 Task: Create a new event for a project retrospective and improvement session on the 16th at 9:30 PM.
Action: Mouse moved to (50, 91)
Screenshot: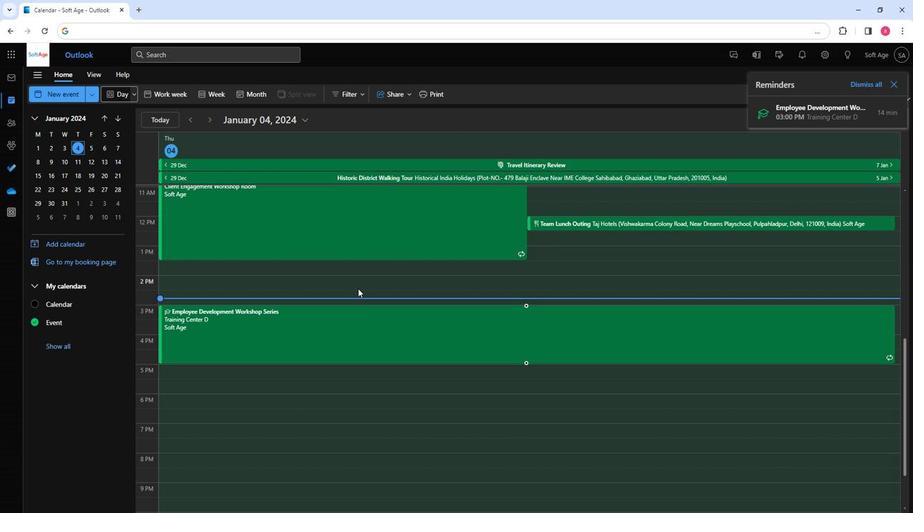 
Action: Mouse pressed left at (50, 91)
Screenshot: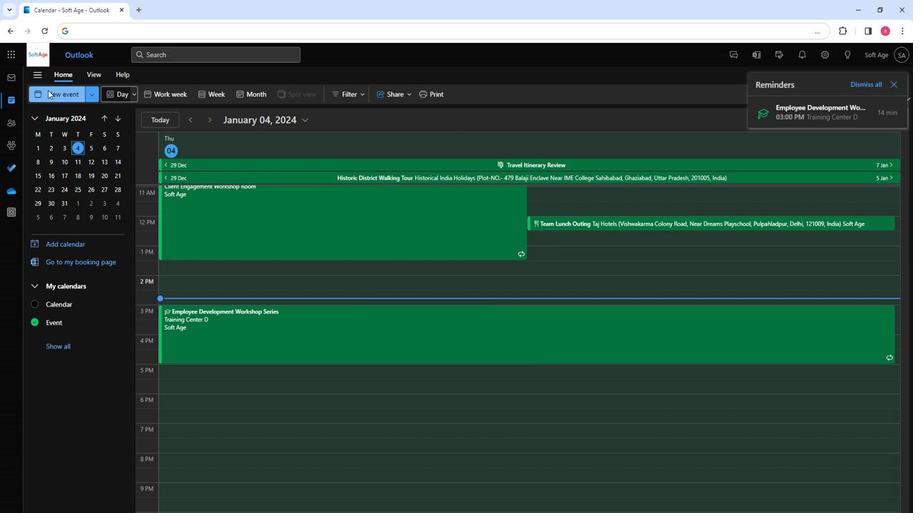 
Action: Mouse moved to (231, 161)
Screenshot: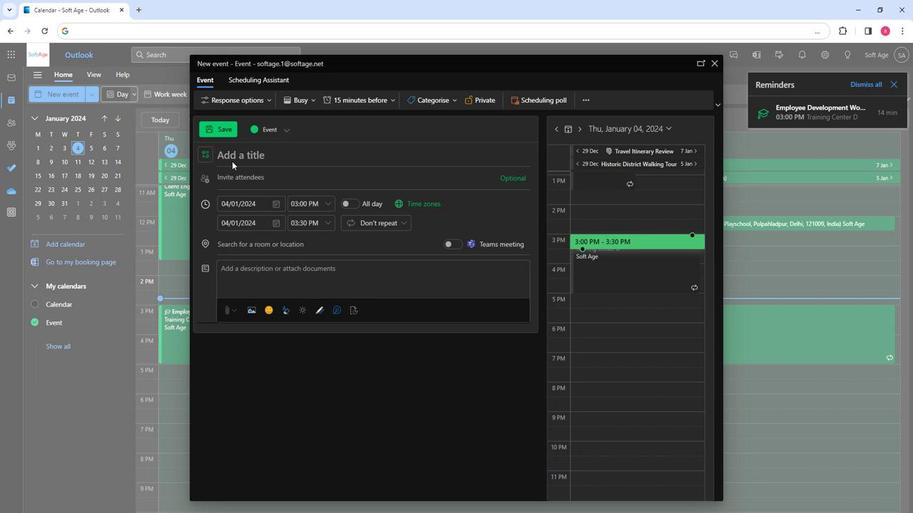 
Action: Mouse pressed left at (231, 161)
Screenshot: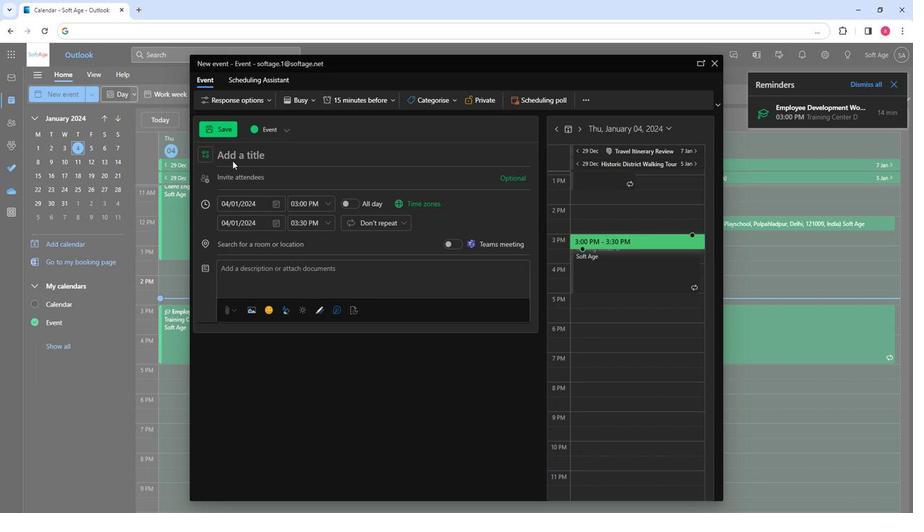 
Action: Key pressed <Key.shift>Project<Key.space><Key.shift><Key.shift>Retrospective<Key.space>and<Key.space><Key.shift>Improvement<Key.space><Key.shift><Key.shift><Key.shift><Key.shift><Key.shift><Key.shift><Key.shift><Key.shift><Key.shift>Session
Screenshot: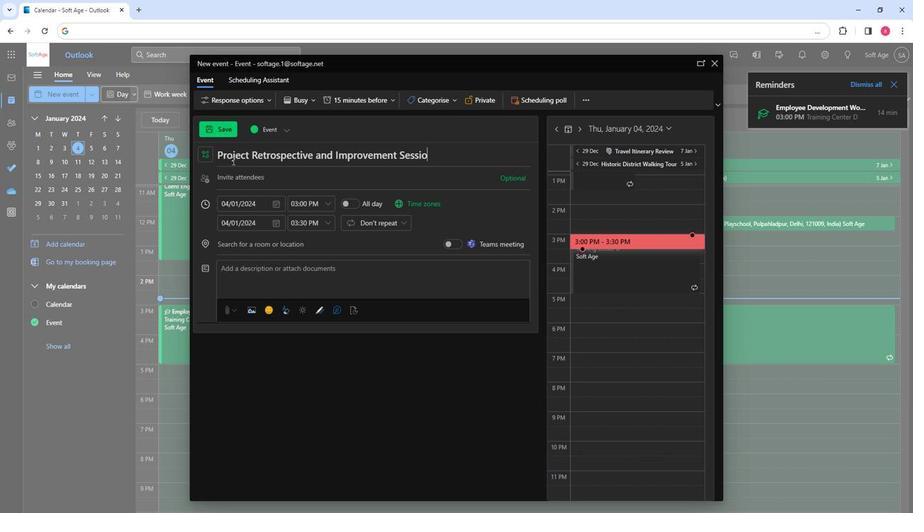 
Action: Mouse moved to (234, 171)
Screenshot: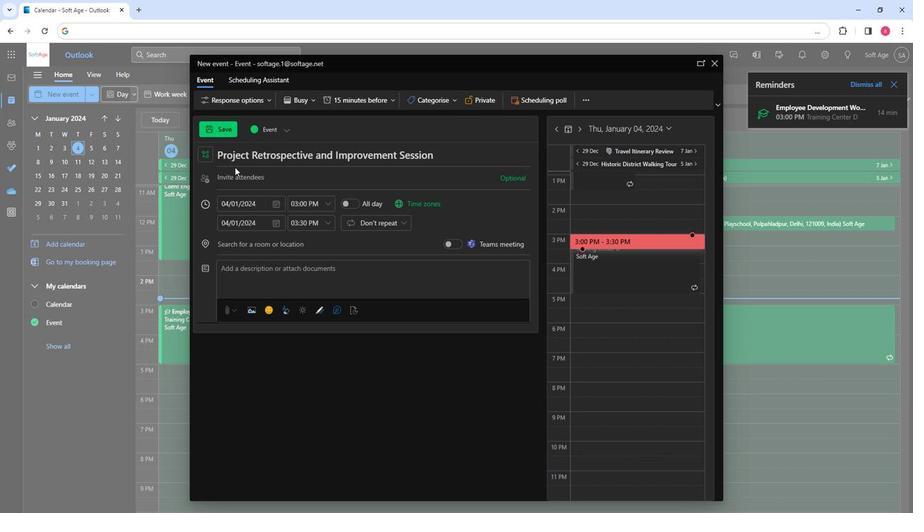 
Action: Mouse pressed left at (234, 171)
Screenshot: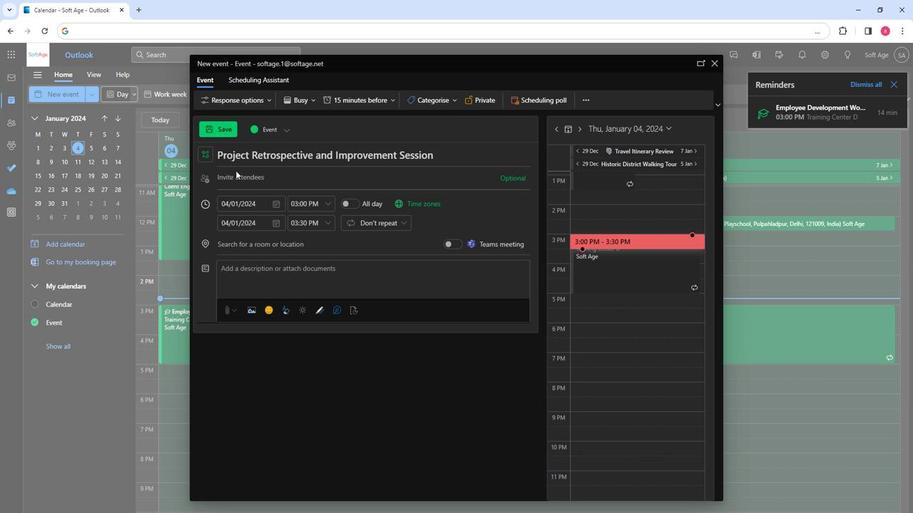 
Action: Mouse moved to (238, 185)
Screenshot: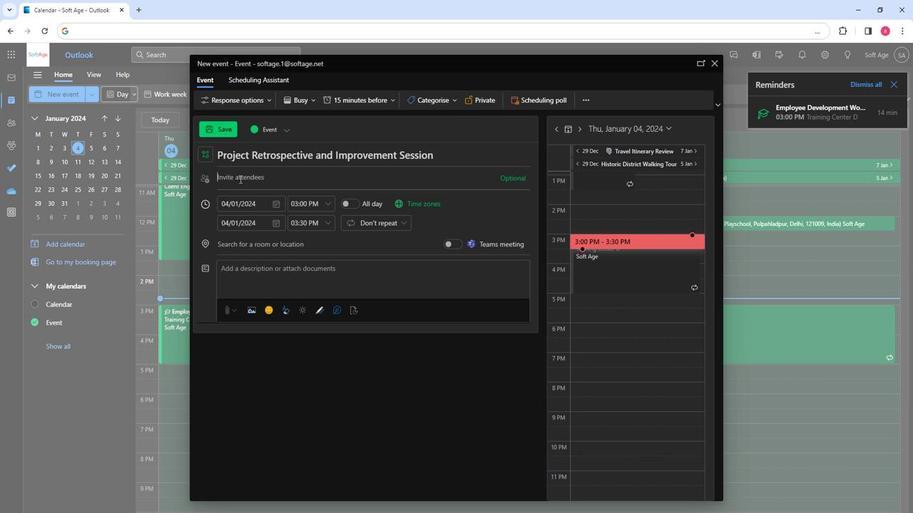 
Action: Key pressed so
Screenshot: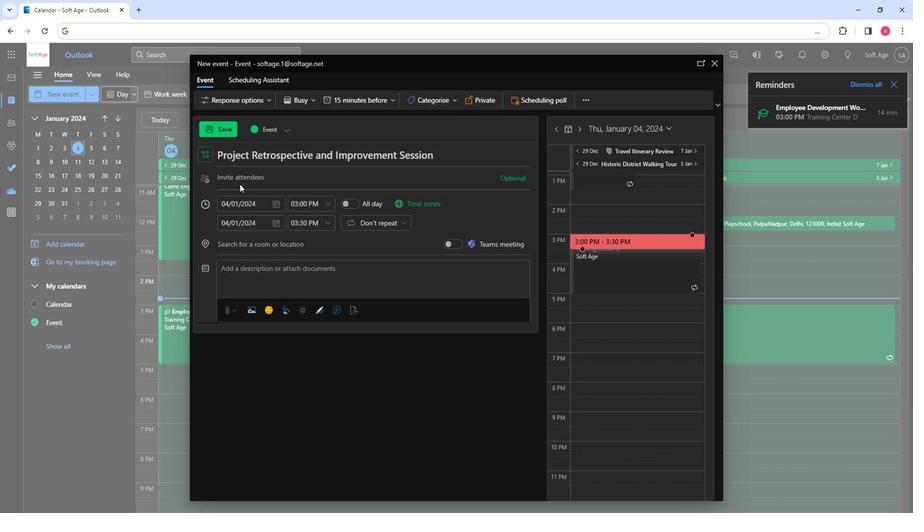 
Action: Mouse moved to (253, 225)
Screenshot: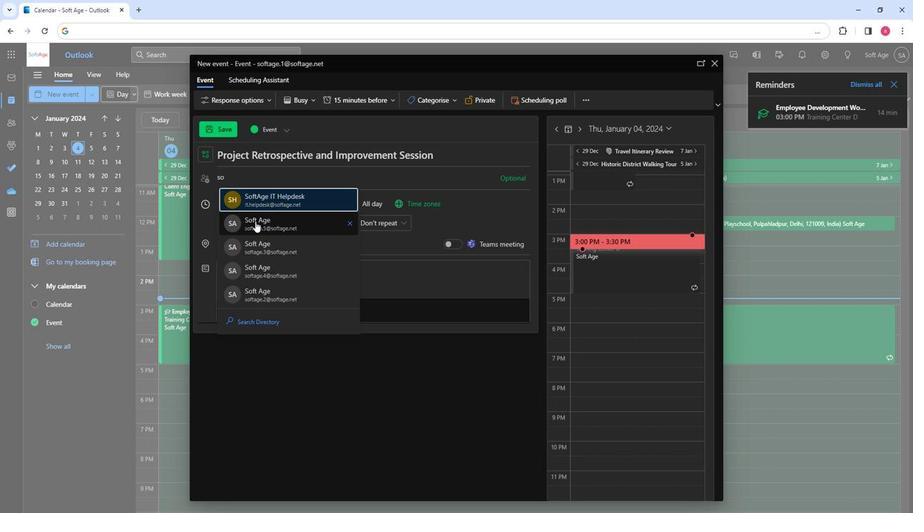 
Action: Mouse pressed left at (253, 225)
Screenshot: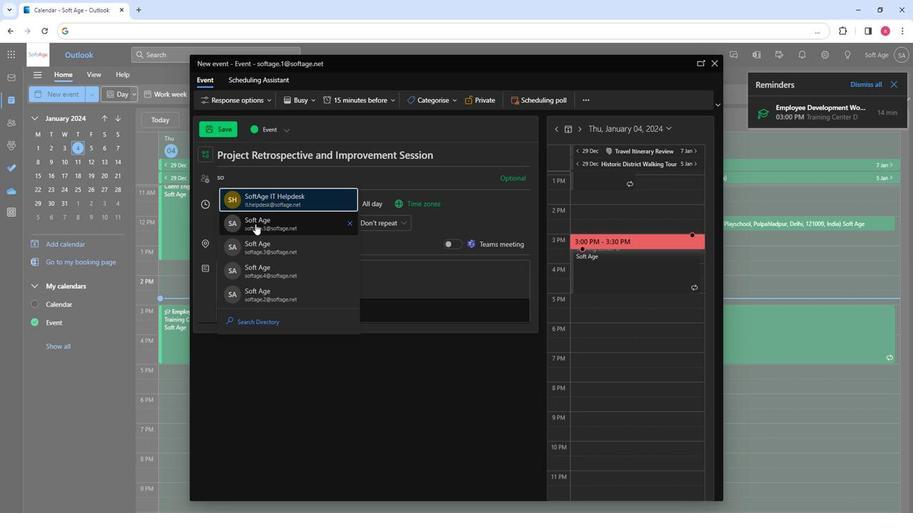 
Action: Key pressed so
Screenshot: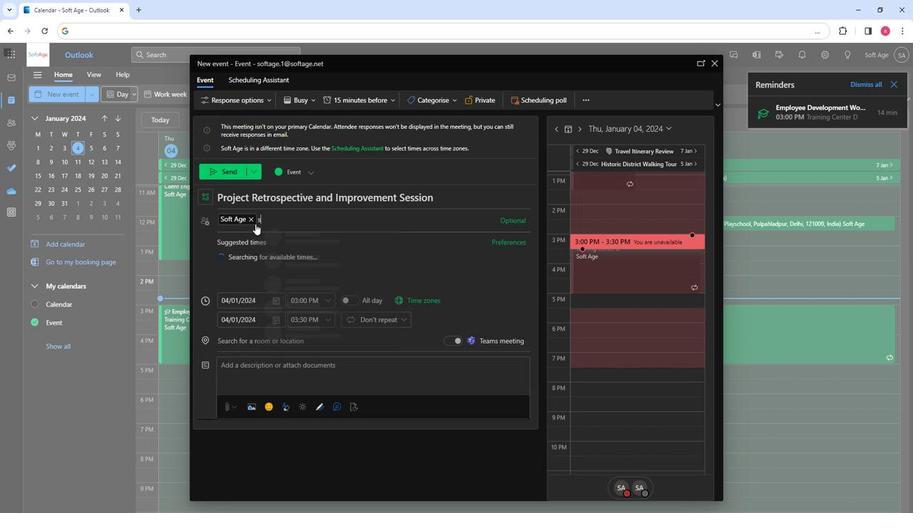 
Action: Mouse moved to (292, 285)
Screenshot: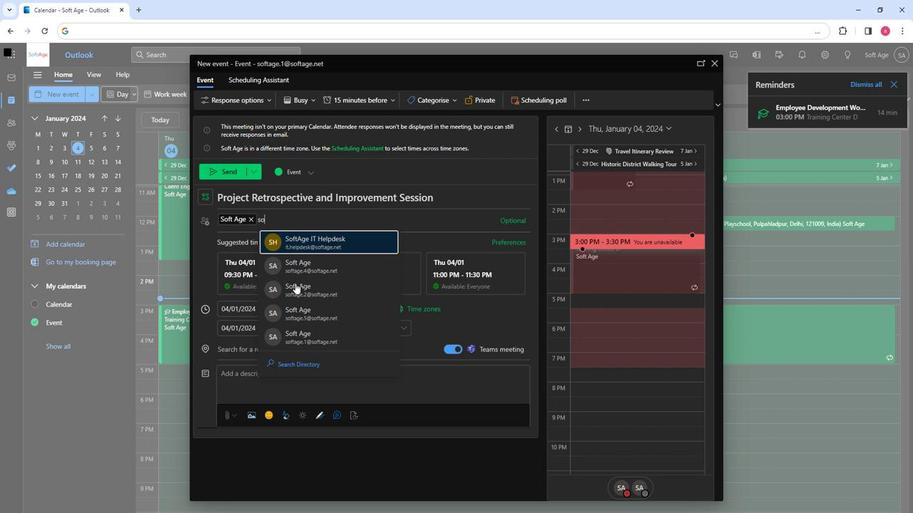 
Action: Mouse pressed left at (292, 285)
Screenshot: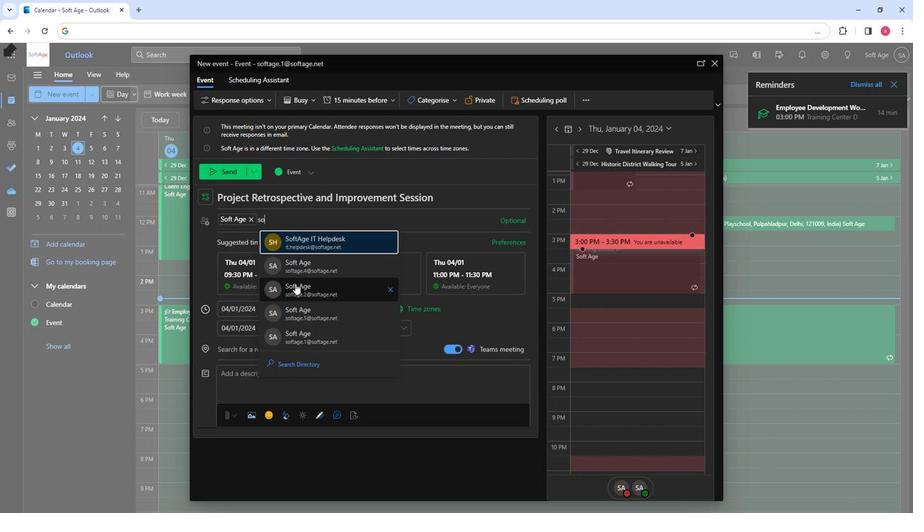 
Action: Key pressed so
Screenshot: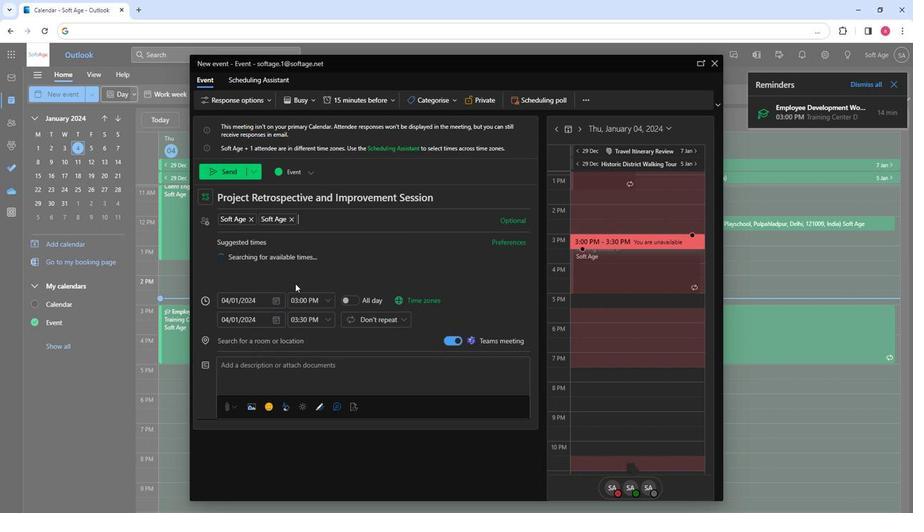 
Action: Mouse moved to (323, 318)
Screenshot: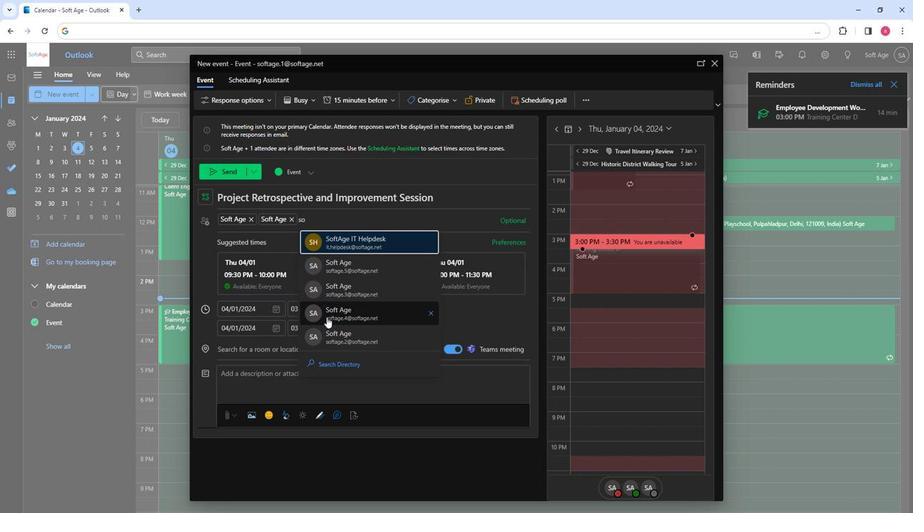 
Action: Mouse pressed left at (323, 318)
Screenshot: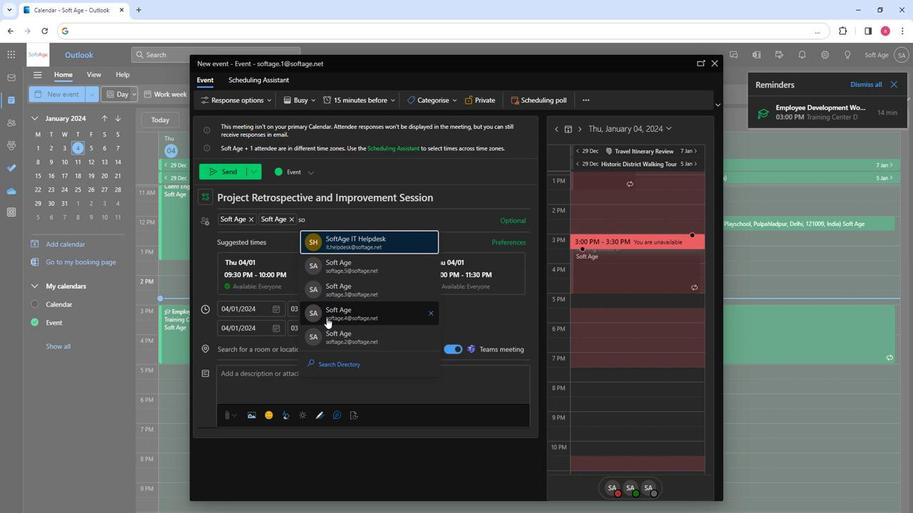 
Action: Key pressed so
Screenshot: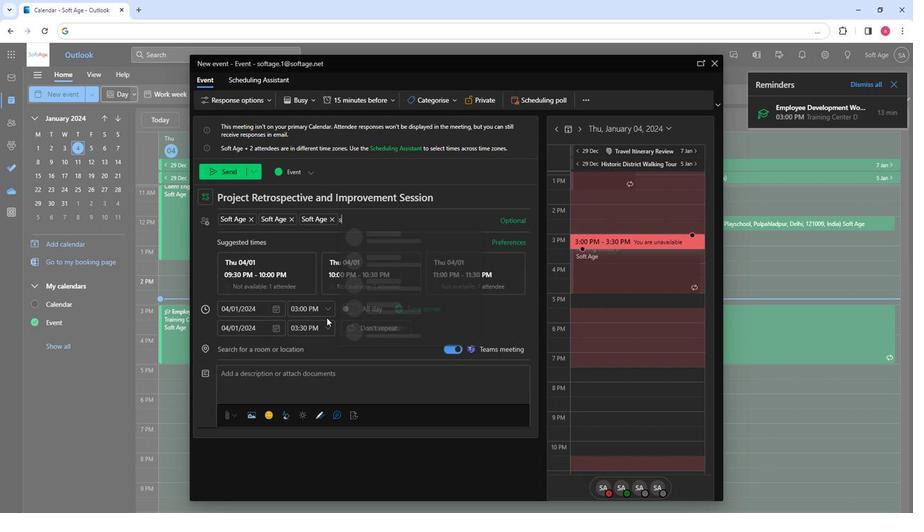 
Action: Mouse moved to (361, 332)
Screenshot: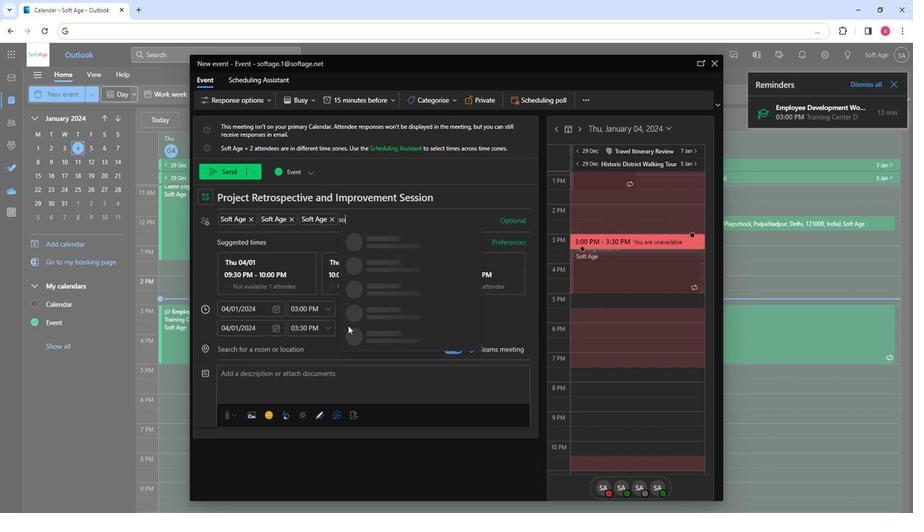 
Action: Mouse pressed left at (361, 332)
Screenshot: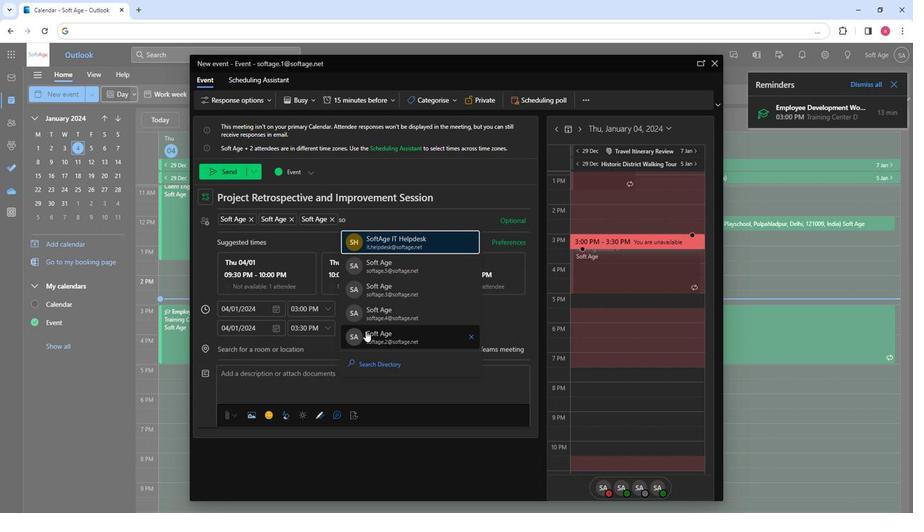
Action: Mouse moved to (273, 311)
Screenshot: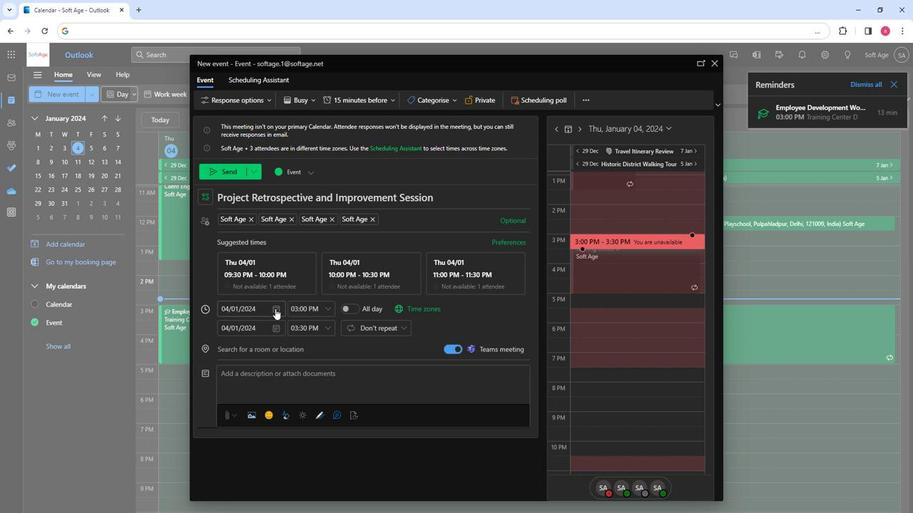 
Action: Mouse pressed left at (273, 311)
Screenshot: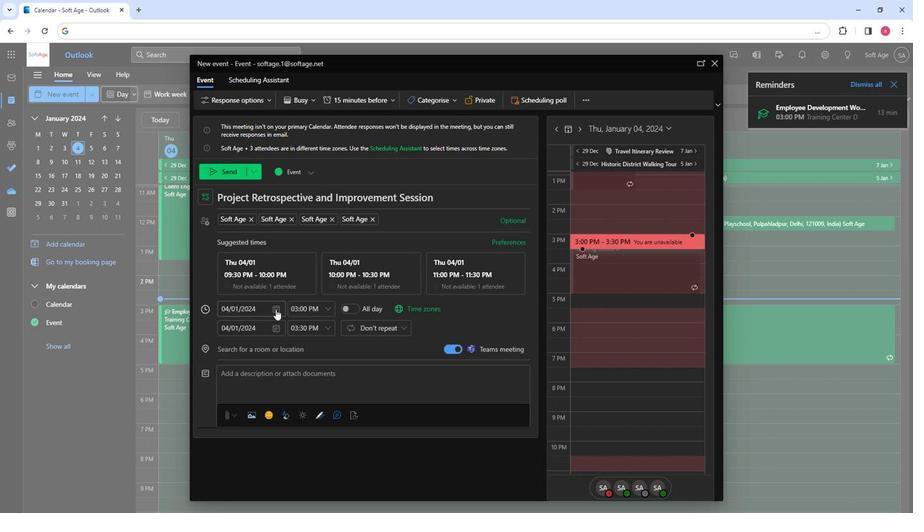 
Action: Mouse moved to (241, 389)
Screenshot: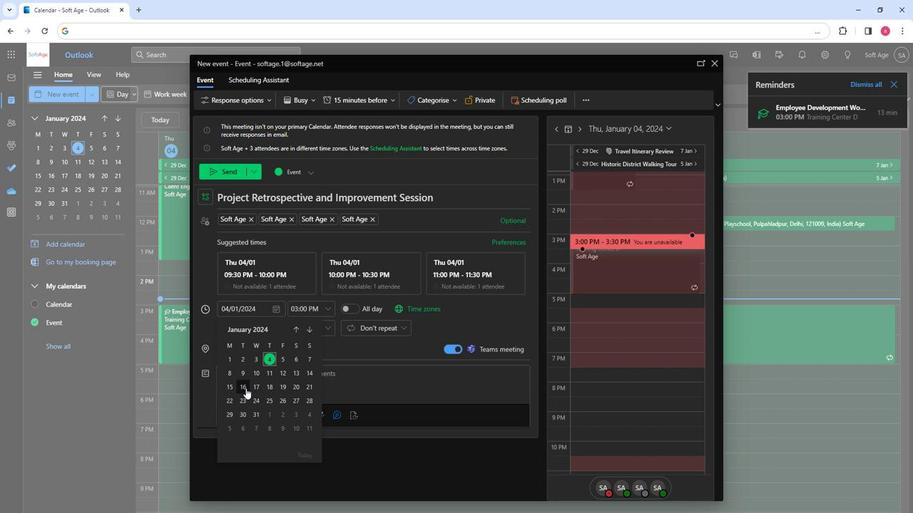 
Action: Mouse pressed left at (241, 389)
Screenshot: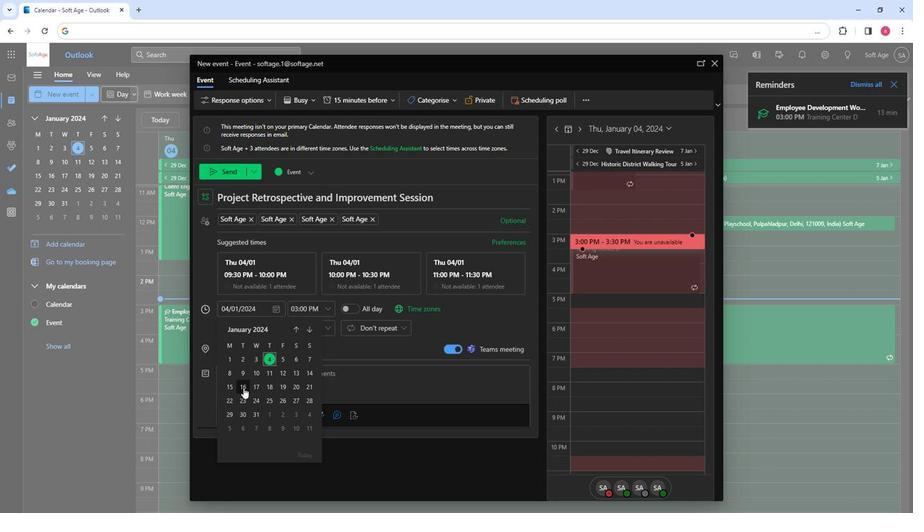 
Action: Mouse moved to (322, 311)
Screenshot: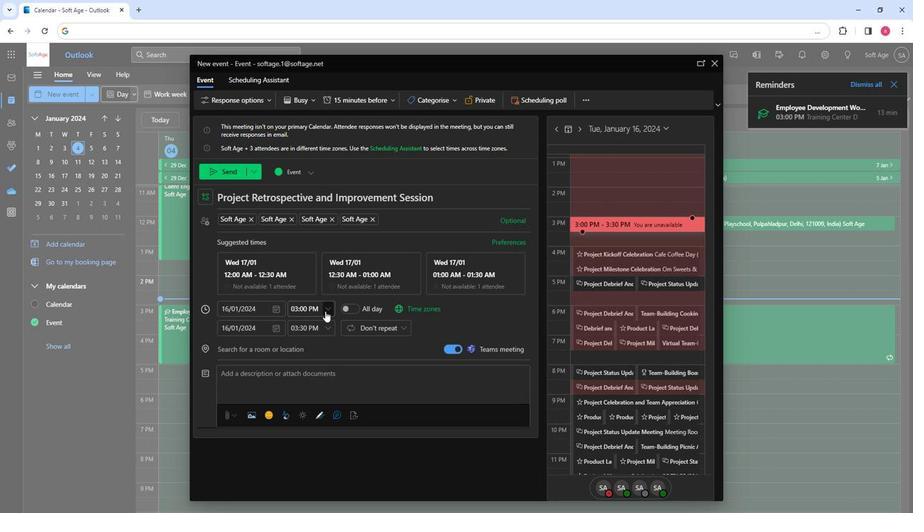 
Action: Mouse pressed left at (322, 311)
Screenshot: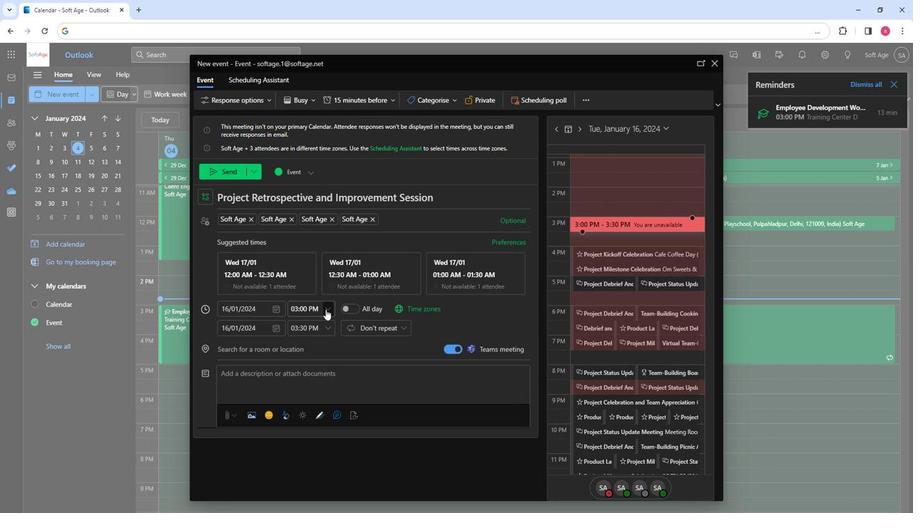 
Action: Mouse moved to (305, 346)
Screenshot: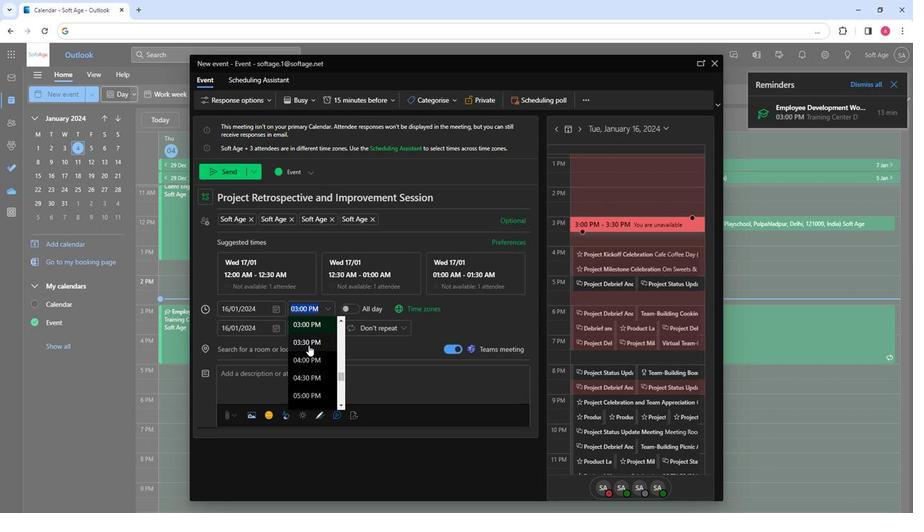 
Action: Mouse scrolled (305, 346) with delta (0, 0)
Screenshot: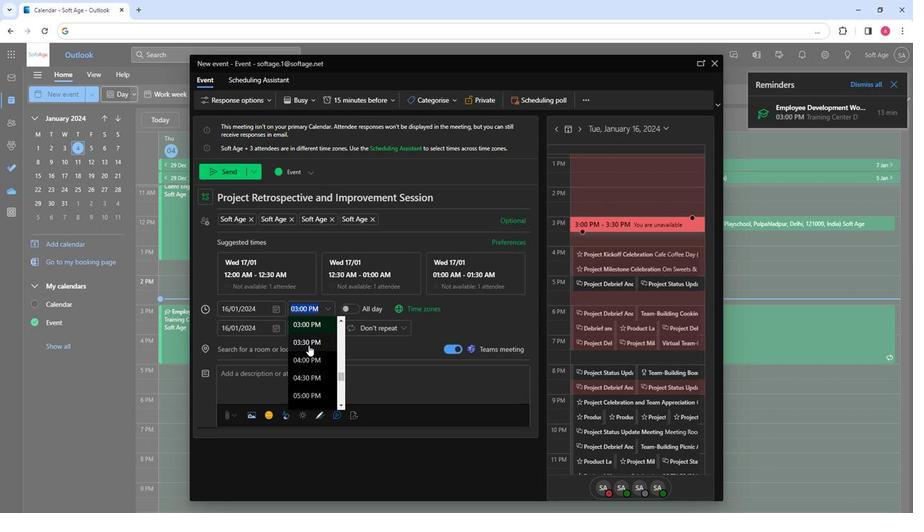 
Action: Mouse moved to (306, 353)
Screenshot: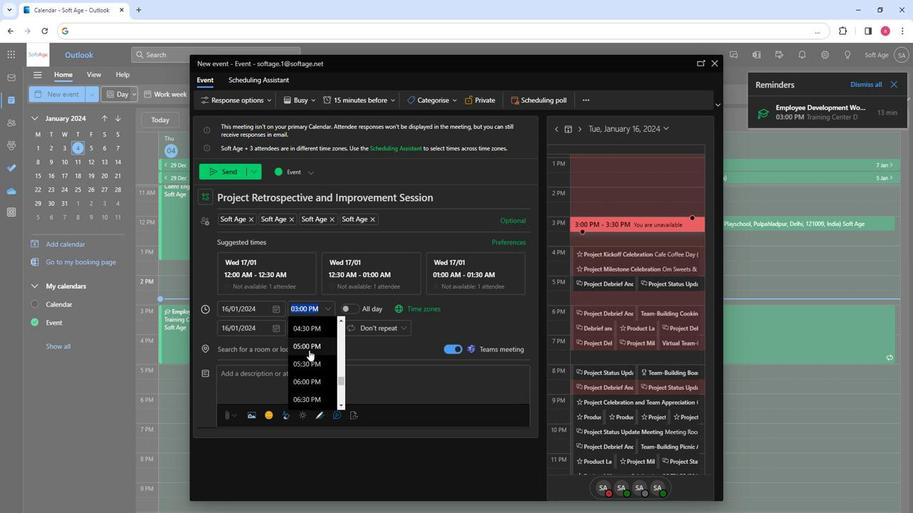
Action: Mouse scrolled (306, 352) with delta (0, 0)
Screenshot: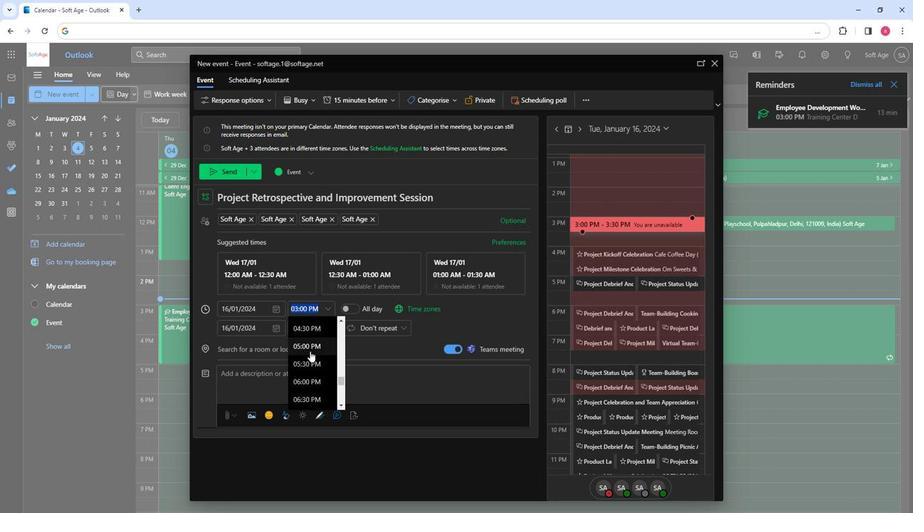 
Action: Mouse scrolled (306, 352) with delta (0, 0)
Screenshot: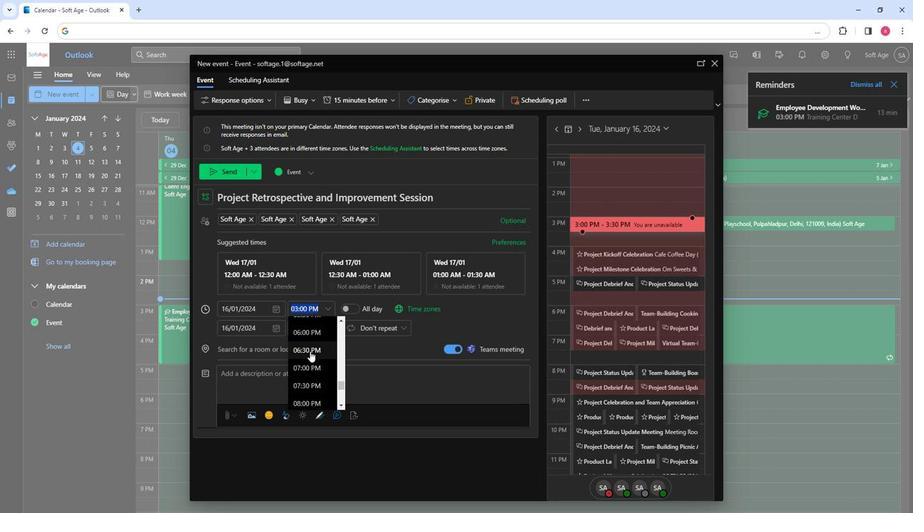 
Action: Mouse moved to (313, 354)
Screenshot: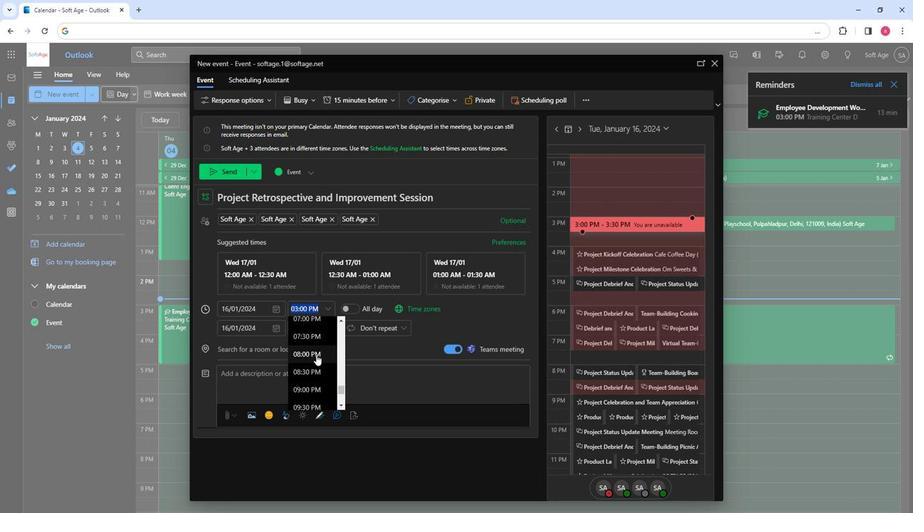 
Action: Mouse scrolled (313, 353) with delta (0, 0)
Screenshot: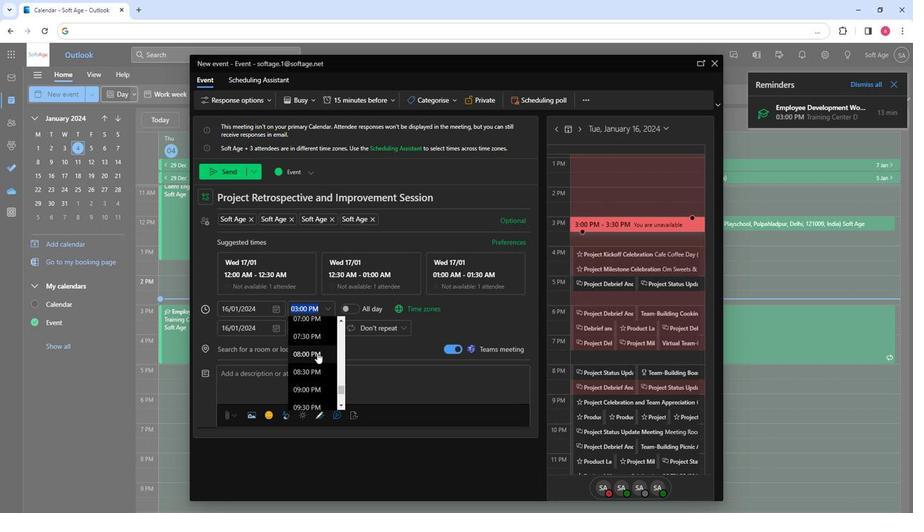 
Action: Mouse moved to (304, 358)
Screenshot: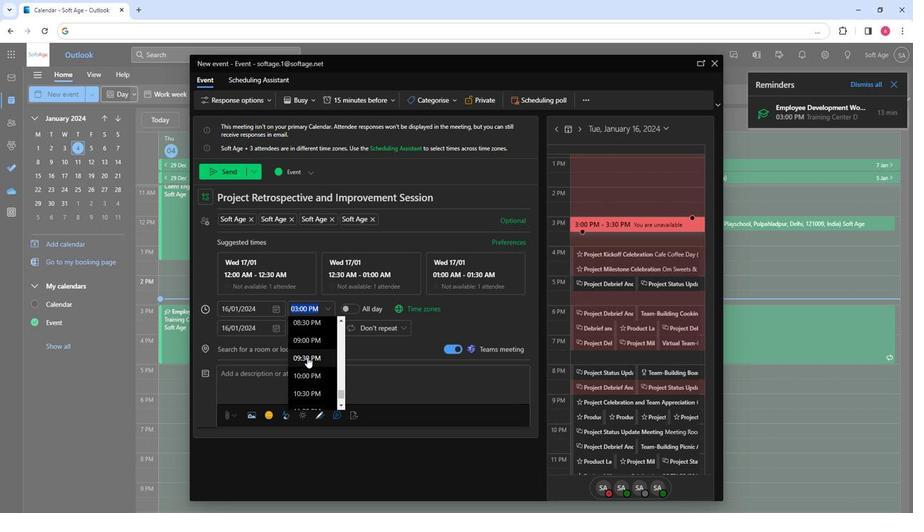 
Action: Mouse pressed left at (304, 358)
Screenshot: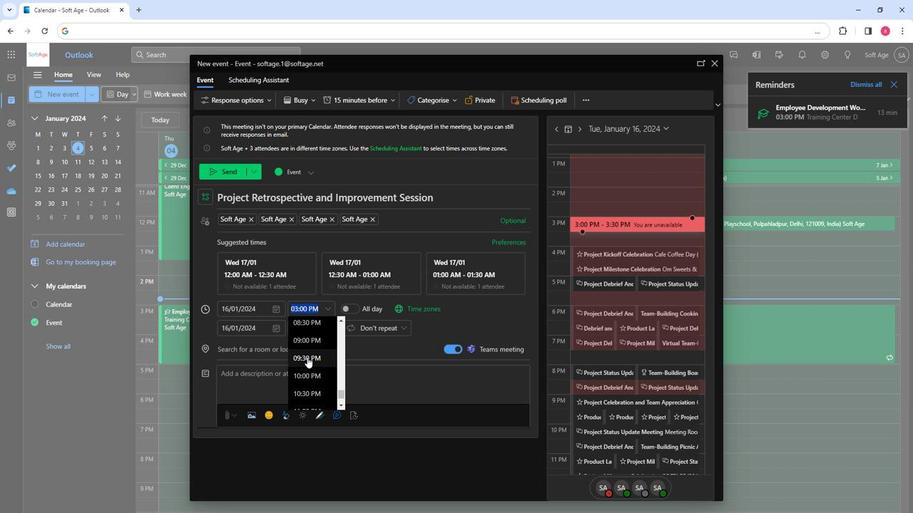 
Action: Mouse moved to (274, 353)
Screenshot: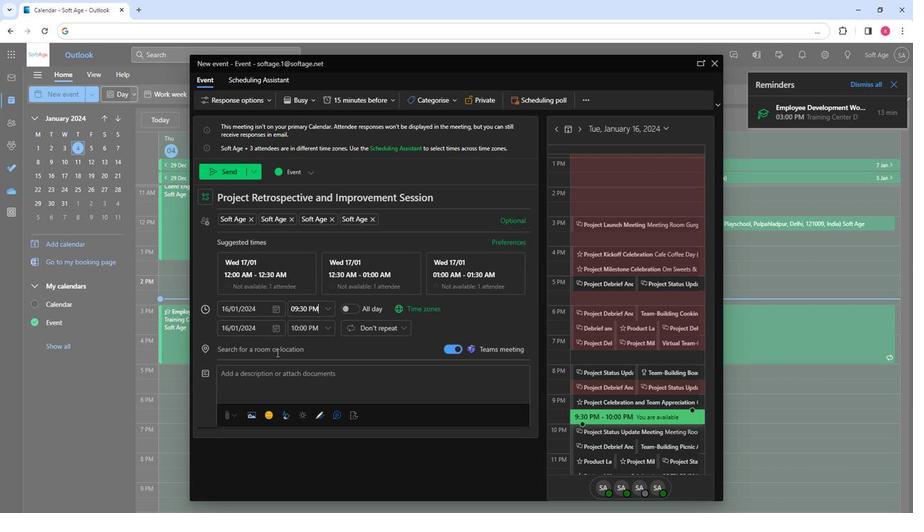 
Action: Mouse pressed left at (274, 353)
Screenshot: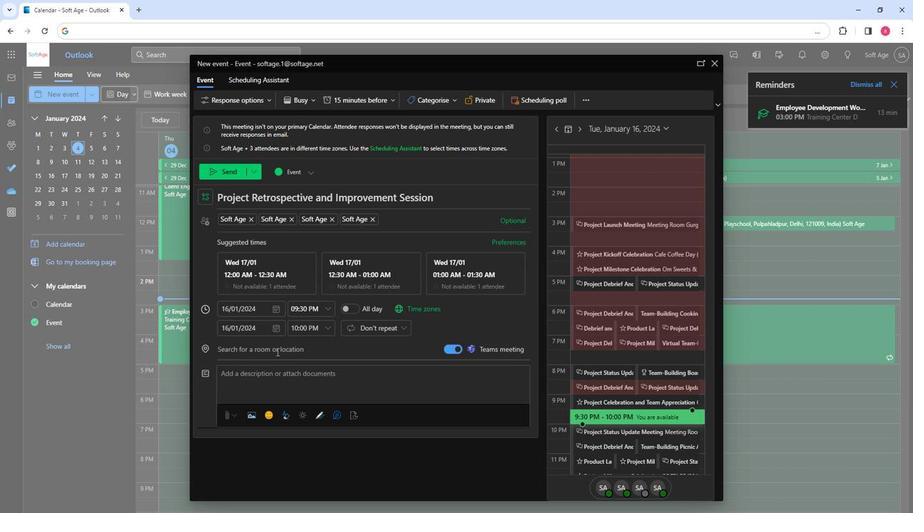
Action: Mouse moved to (276, 226)
Screenshot: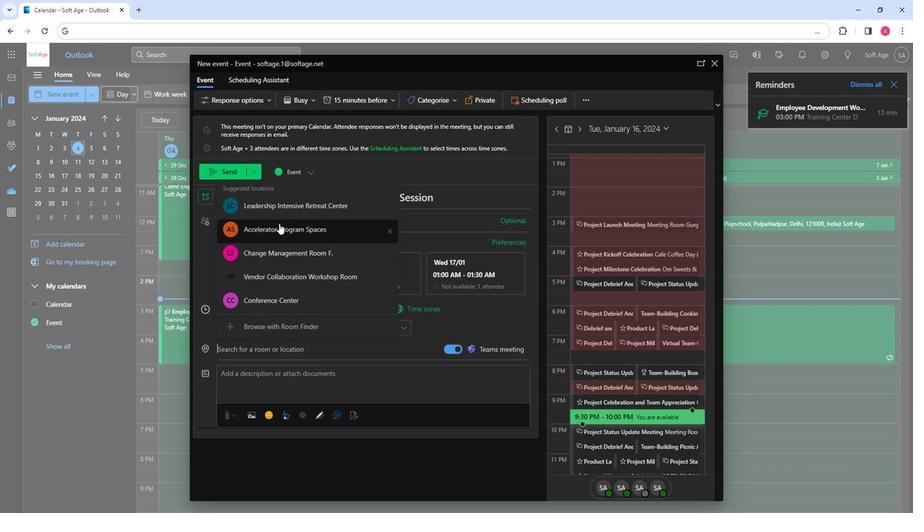 
Action: Mouse pressed left at (276, 226)
Screenshot: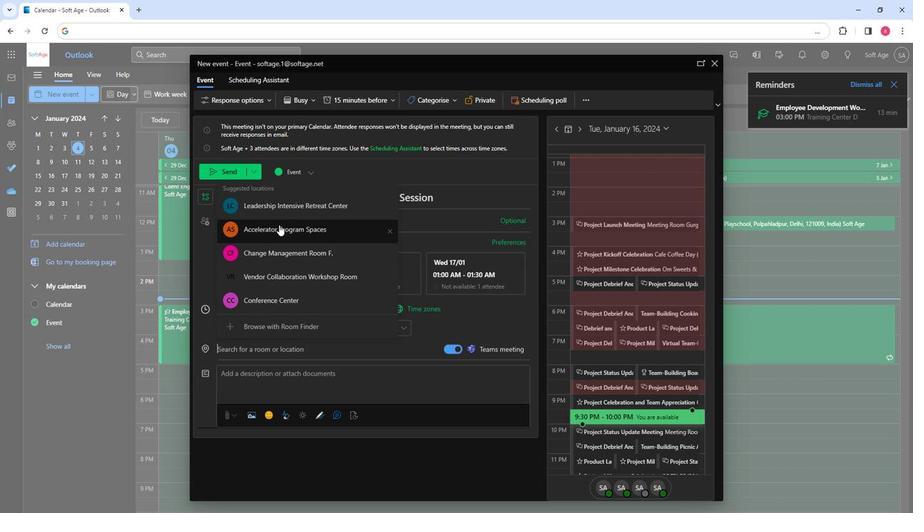 
Action: Mouse moved to (241, 368)
Screenshot: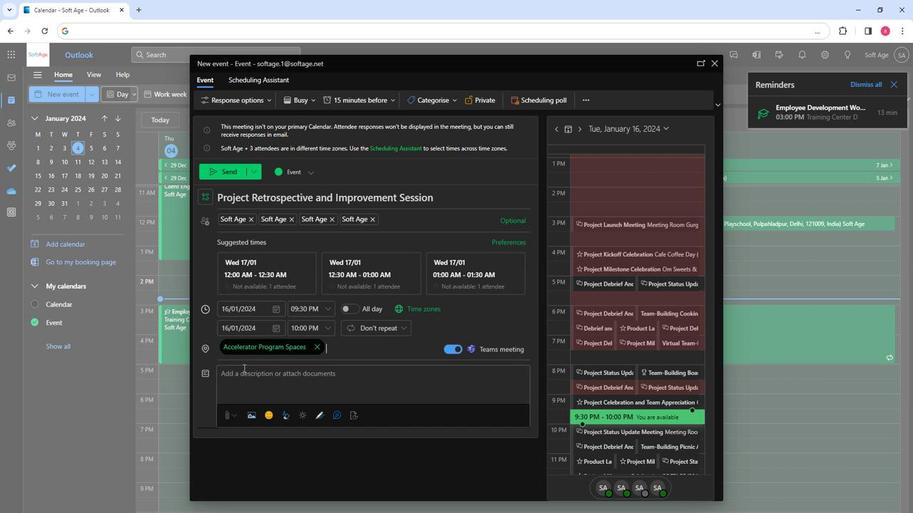 
Action: Mouse pressed left at (241, 368)
Screenshot: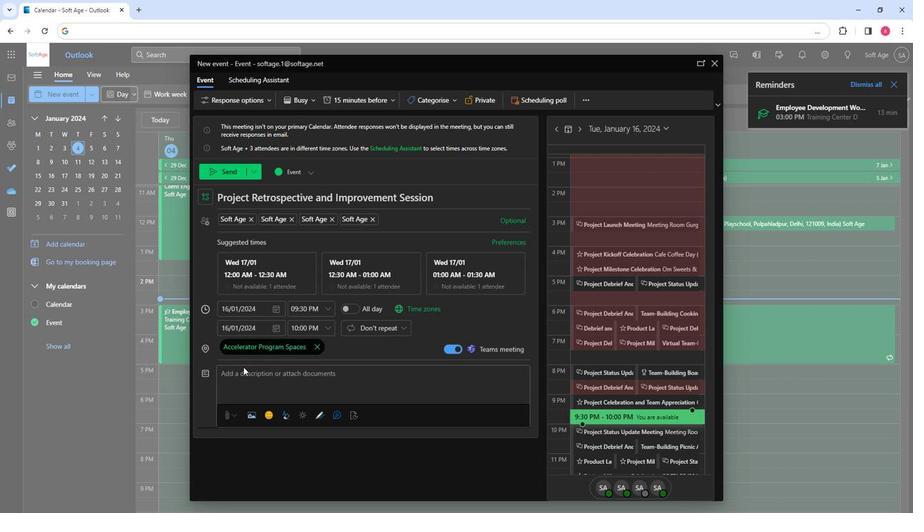 
Action: Mouse moved to (242, 374)
Screenshot: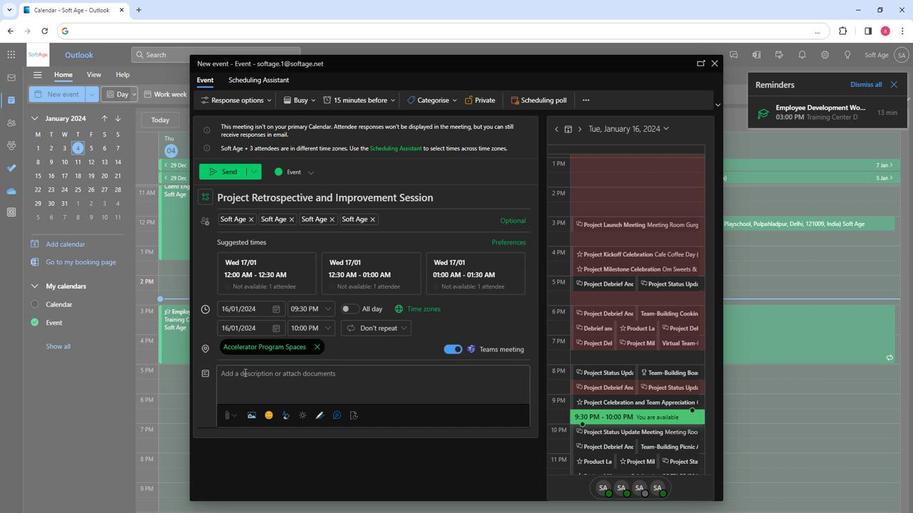 
Action: Mouse pressed left at (242, 374)
Screenshot: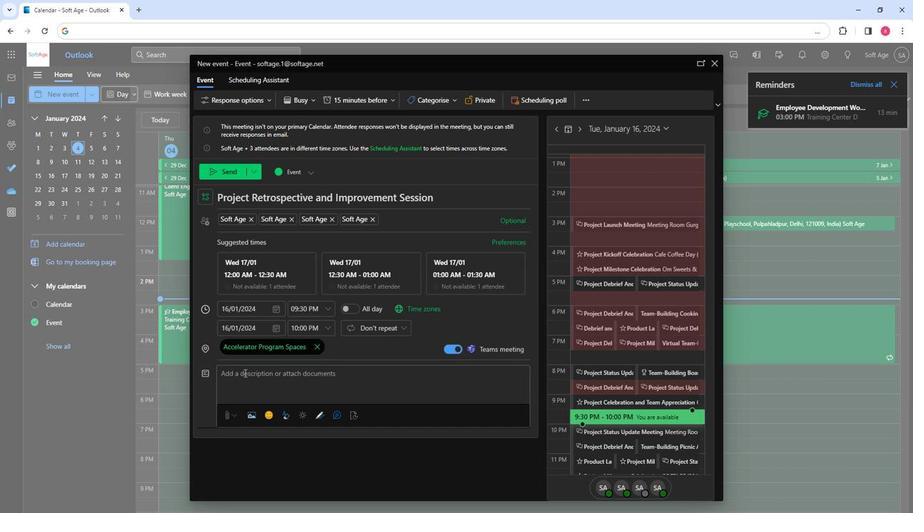 
Action: Key pressed <Key.shift>Facilitate<Key.space>a<Key.space>constructive<Key.space>retrospective<Key.space>and<Key.space>improvement<Key.space>session.<Key.space><Key.shift>Reflect<Key.space>on<Key.space>achievements<Key.space>and<Key.space>challenges,<Key.space>gather<Key.space>insights,<Key.space>and<Key.space>collaboratively<Key.space>strategize<Key.space>improvements<Key.space>for<Key.space>future<Key.space>projects,<Key.space>fostering<Key.space>continuous<Key.space>learning<Key.space>and<Key.space>growth.
Screenshot: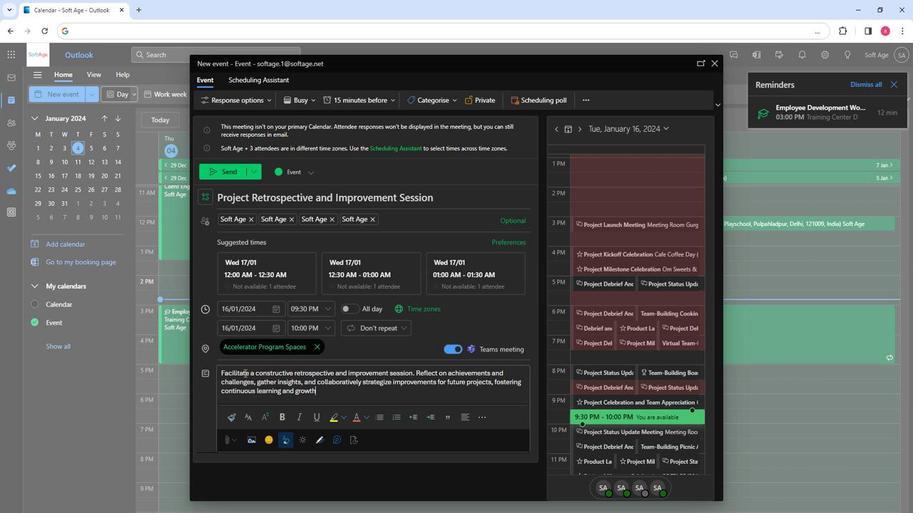 
Action: Mouse moved to (261, 378)
Screenshot: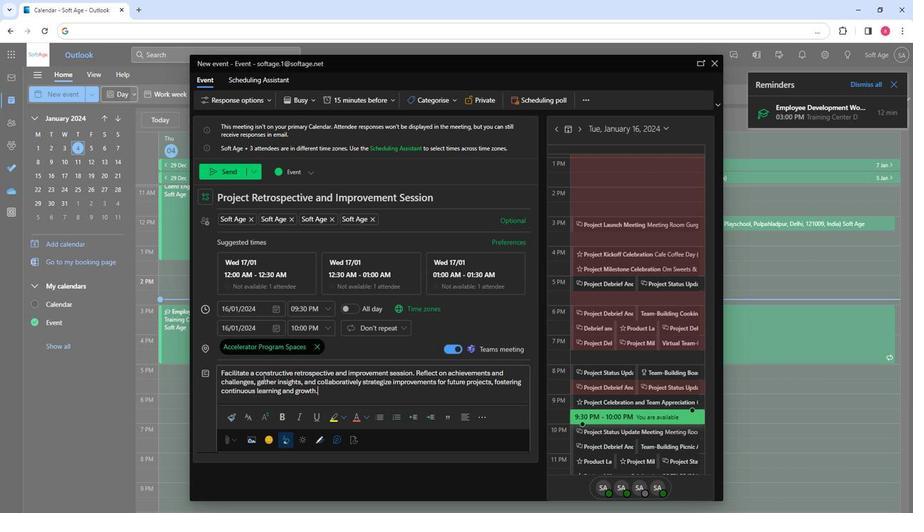 
Action: Mouse pressed left at (261, 378)
Screenshot: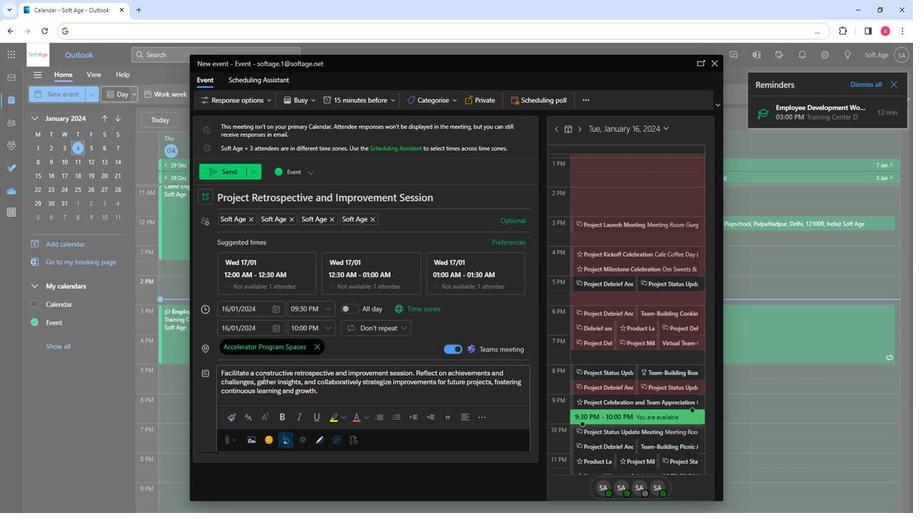 
Action: Mouse pressed left at (261, 378)
Screenshot: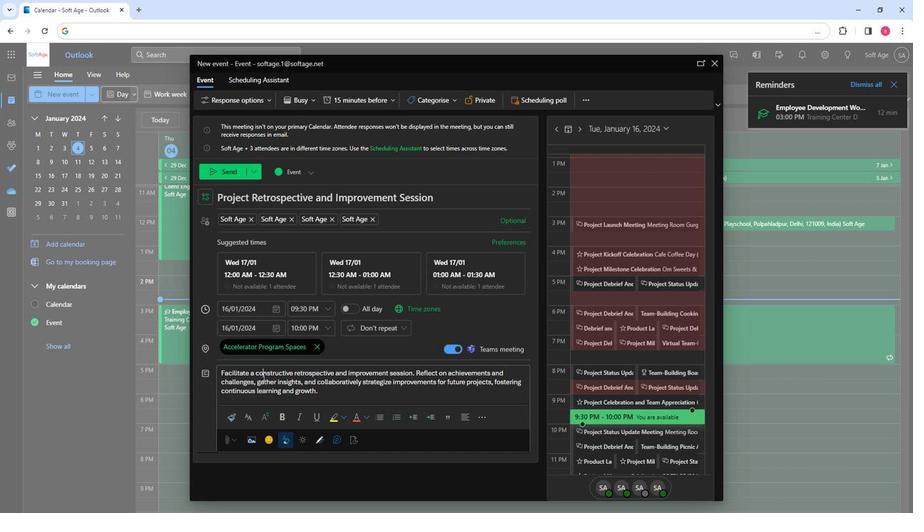 
Action: Mouse pressed left at (261, 378)
Screenshot: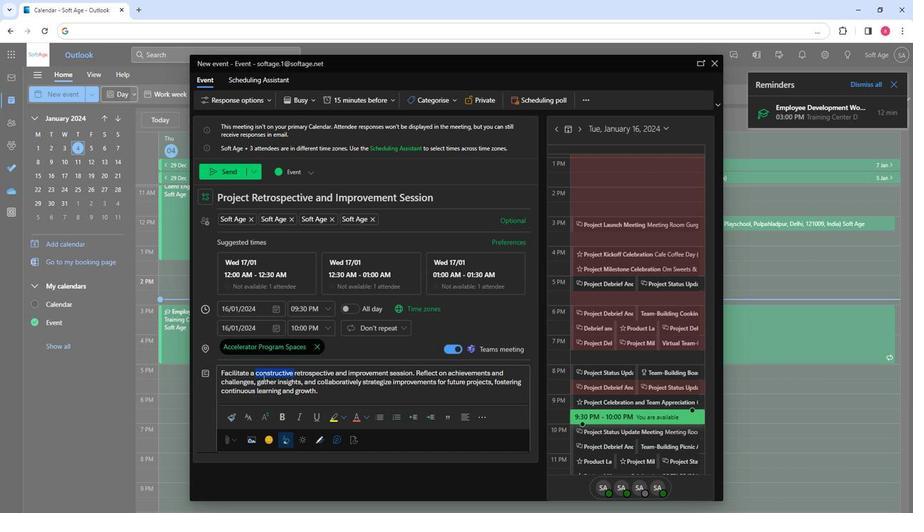 
Action: Mouse moved to (249, 413)
Screenshot: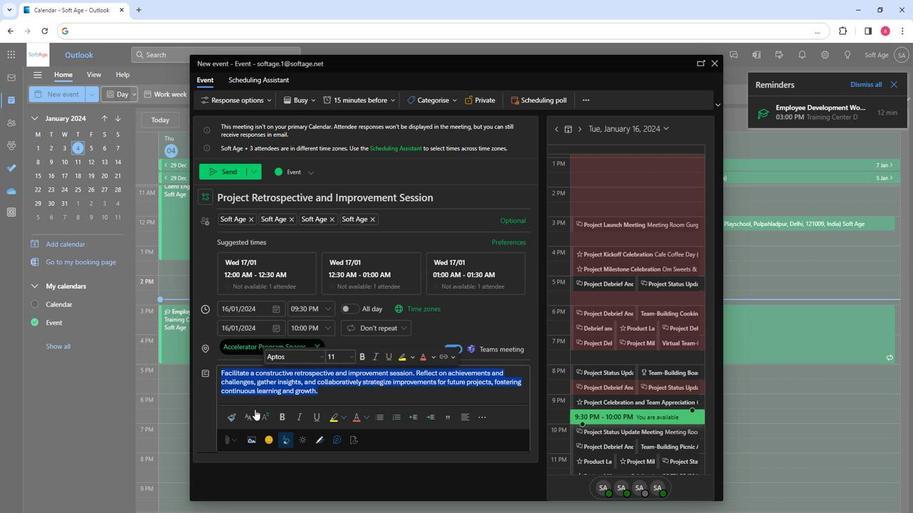 
Action: Mouse pressed left at (249, 413)
Screenshot: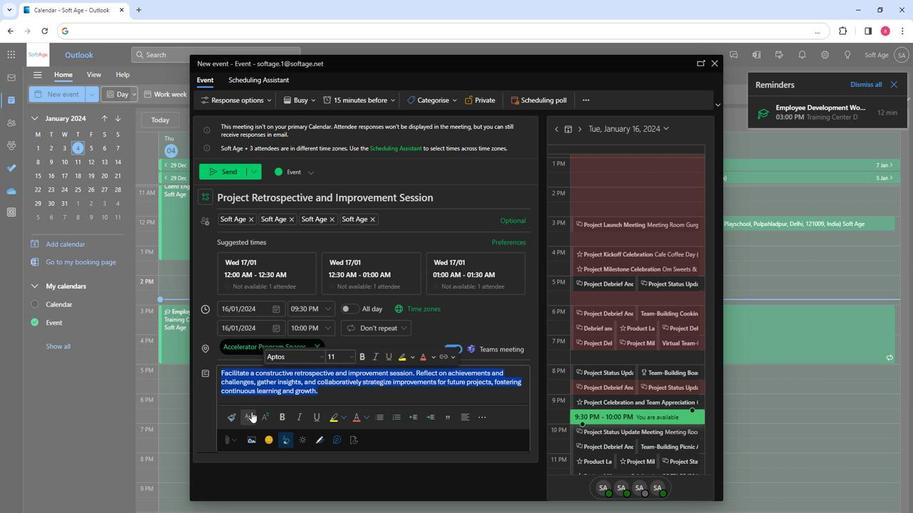 
Action: Mouse moved to (291, 299)
Screenshot: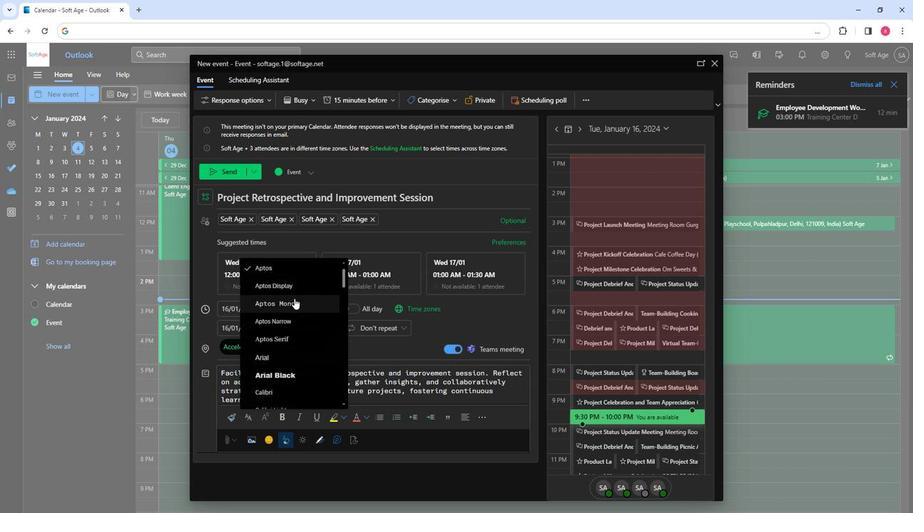
Action: Mouse scrolled (291, 298) with delta (0, 0)
Screenshot: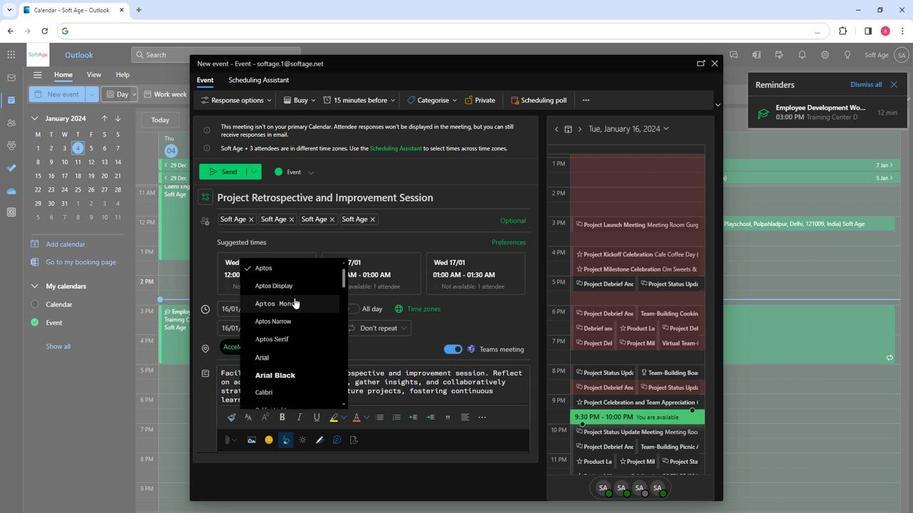 
Action: Mouse scrolled (291, 298) with delta (0, 0)
Screenshot: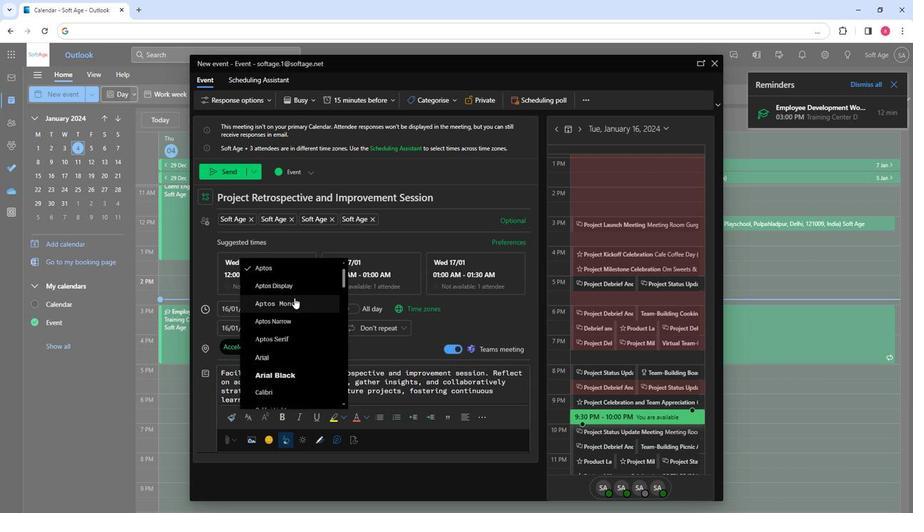 
Action: Mouse scrolled (291, 298) with delta (0, 0)
Screenshot: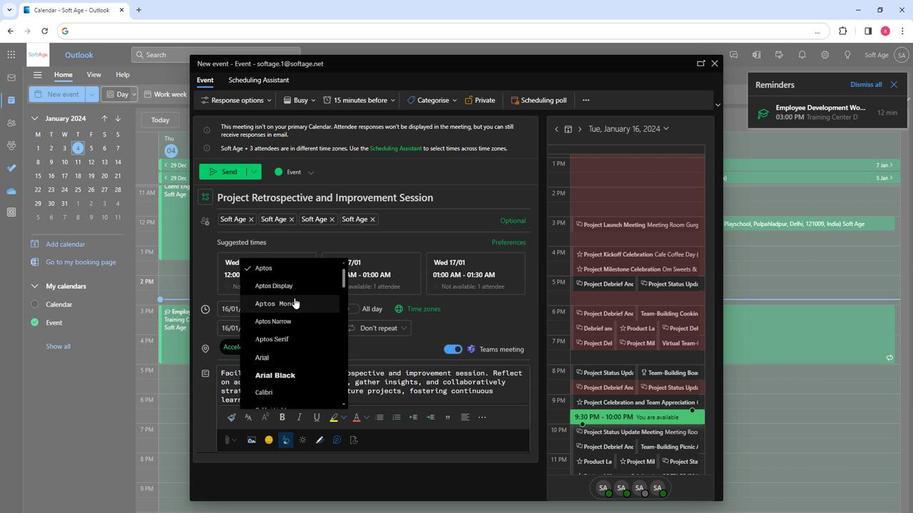 
Action: Mouse scrolled (291, 298) with delta (0, 0)
Screenshot: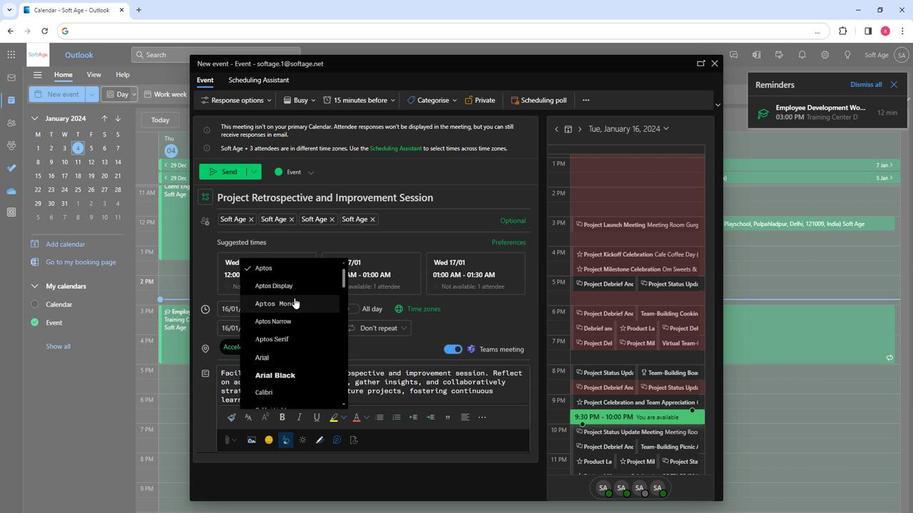 
Action: Mouse scrolled (291, 298) with delta (0, 0)
Screenshot: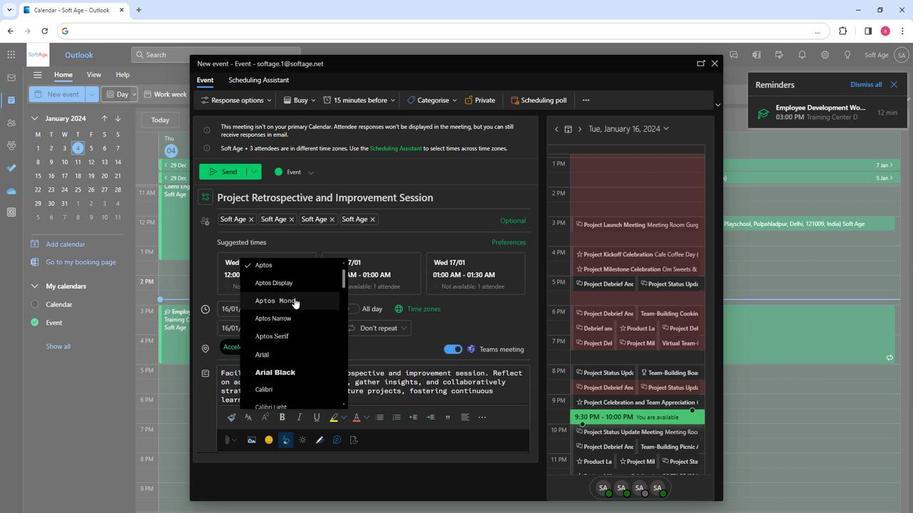 
Action: Mouse moved to (298, 316)
Screenshot: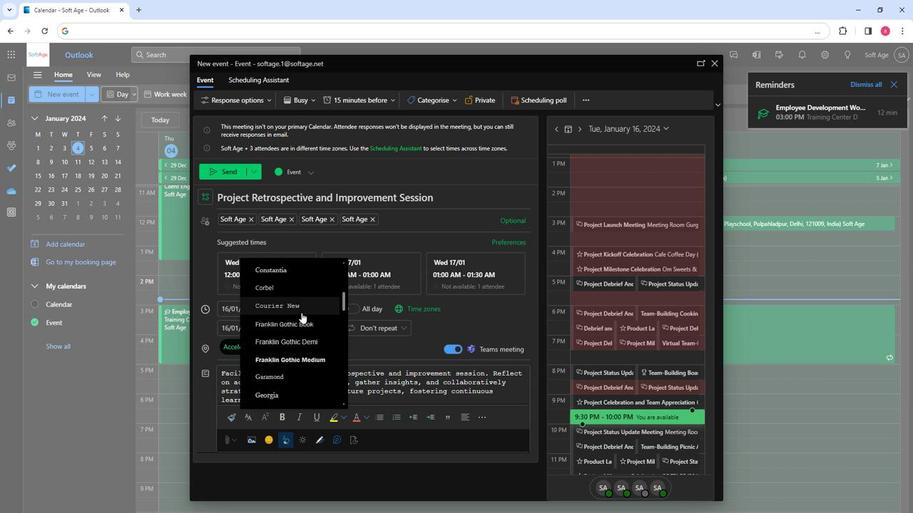 
Action: Mouse scrolled (298, 315) with delta (0, 0)
Screenshot: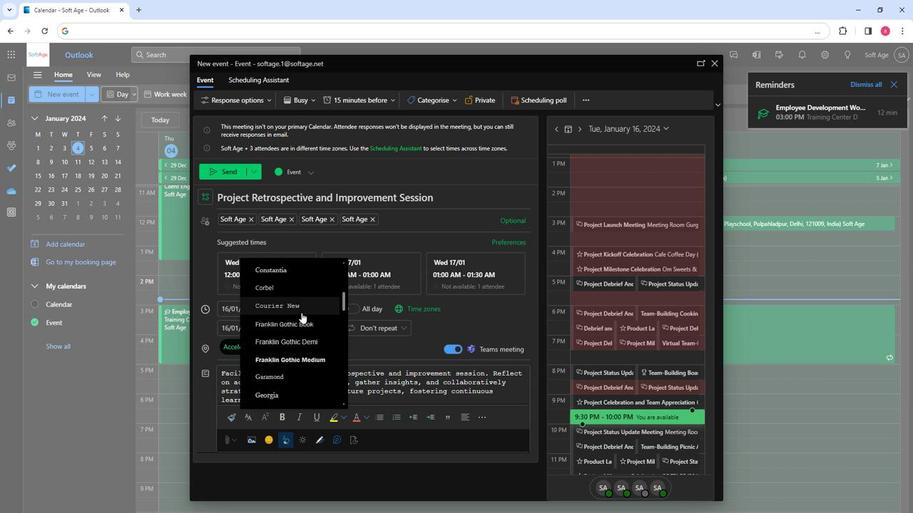 
Action: Mouse moved to (297, 316)
Screenshot: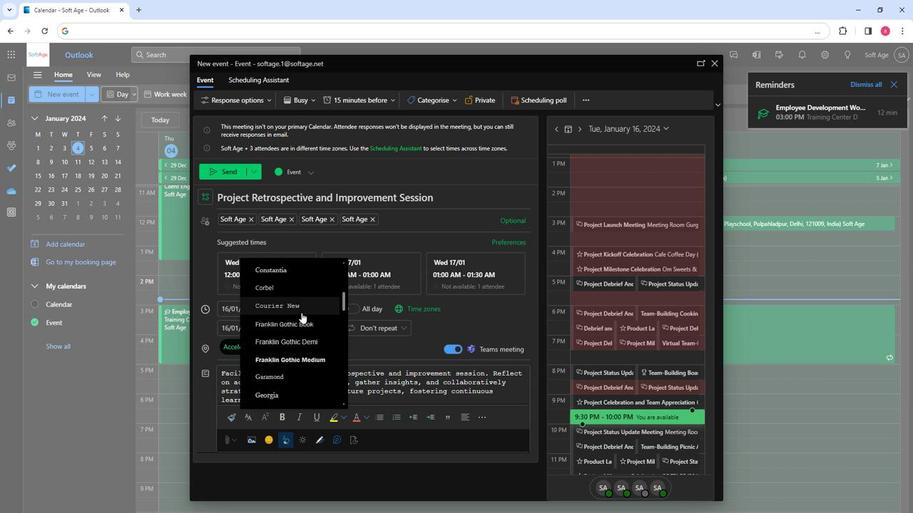 
Action: Mouse scrolled (297, 316) with delta (0, 0)
Screenshot: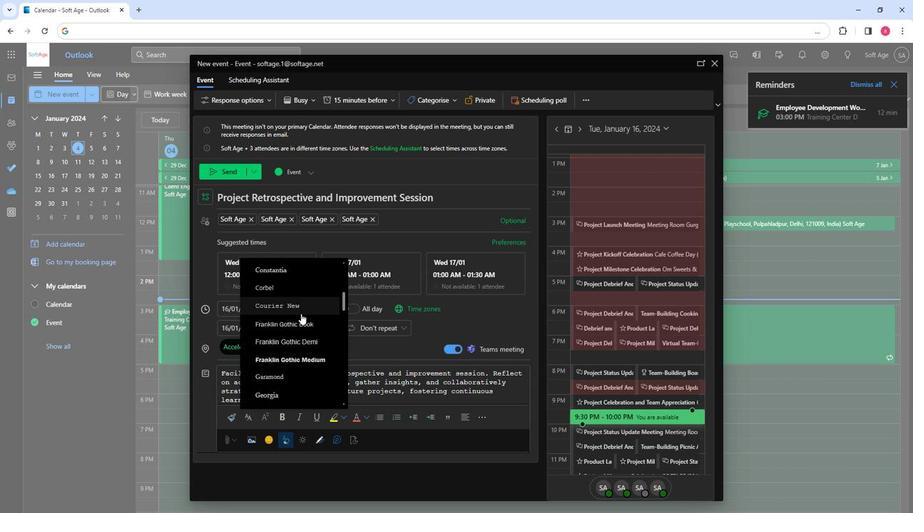 
Action: Mouse moved to (297, 316)
Screenshot: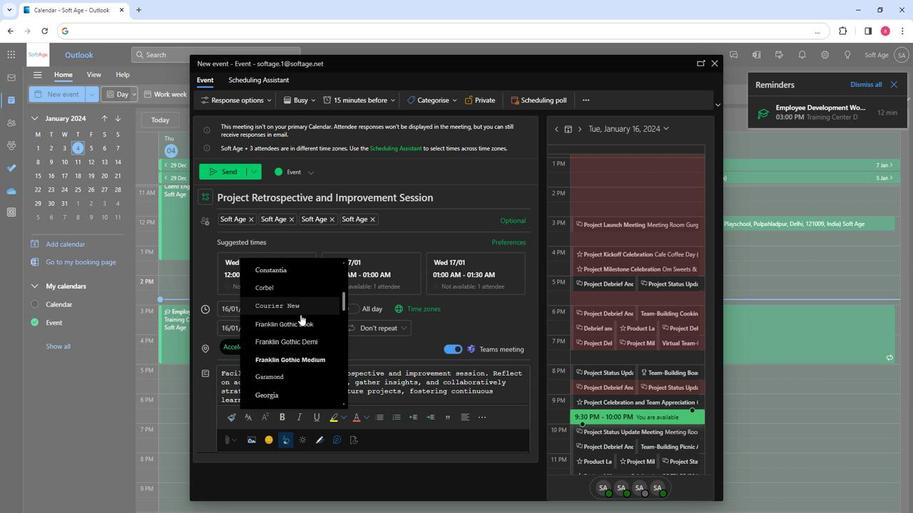 
Action: Mouse scrolled (297, 316) with delta (0, 0)
Screenshot: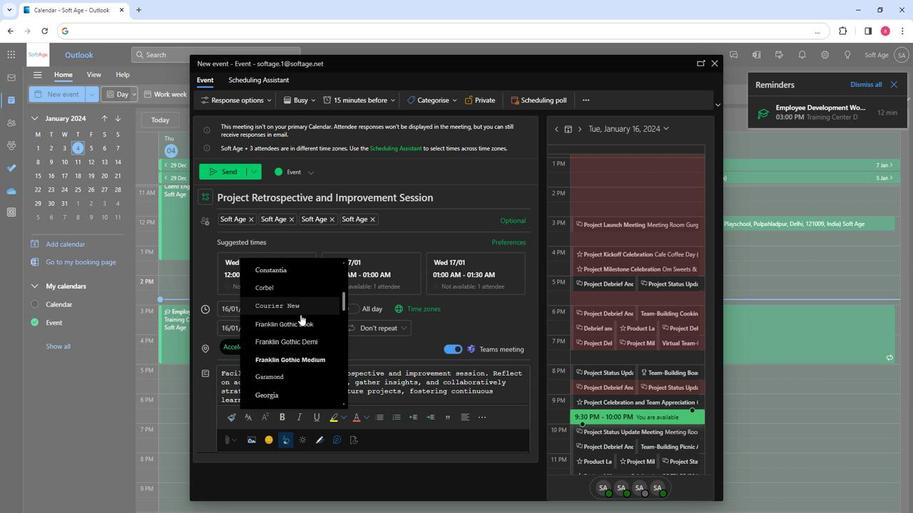 
Action: Mouse scrolled (297, 316) with delta (0, 0)
Screenshot: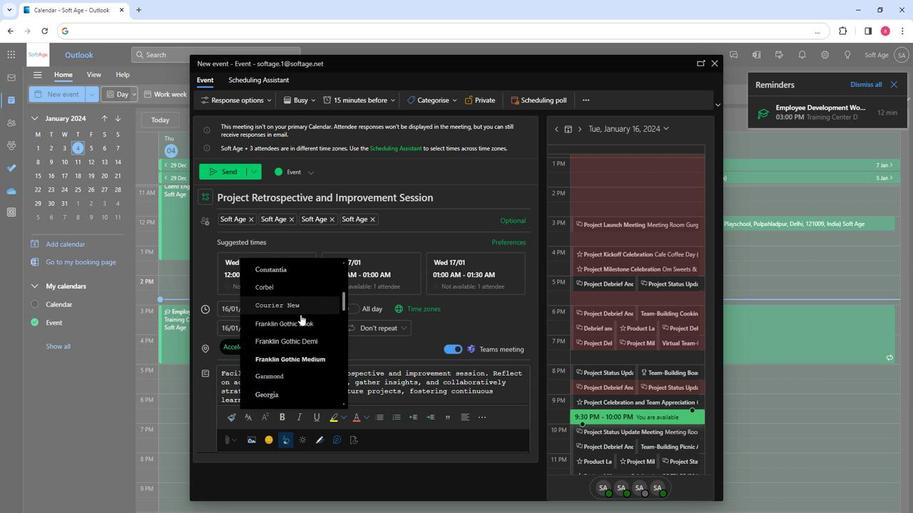 
Action: Mouse moved to (265, 375)
Screenshot: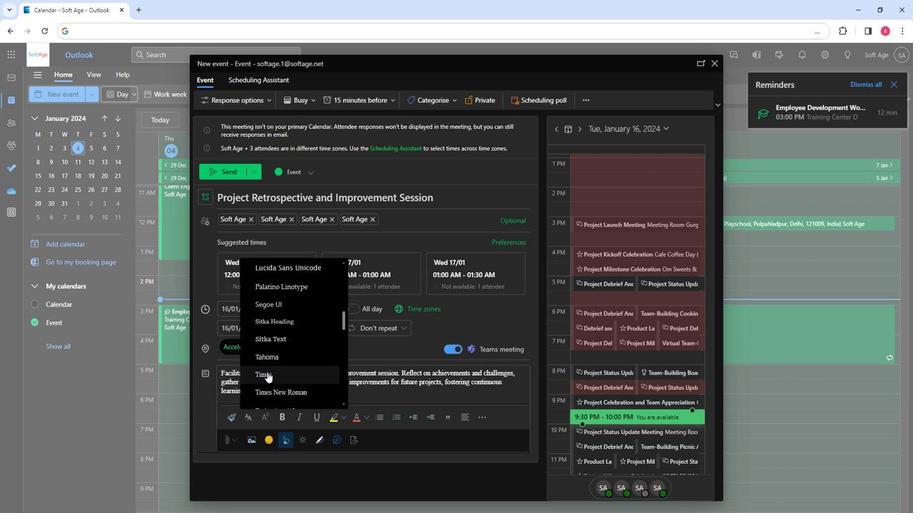 
Action: Mouse pressed left at (265, 375)
Screenshot: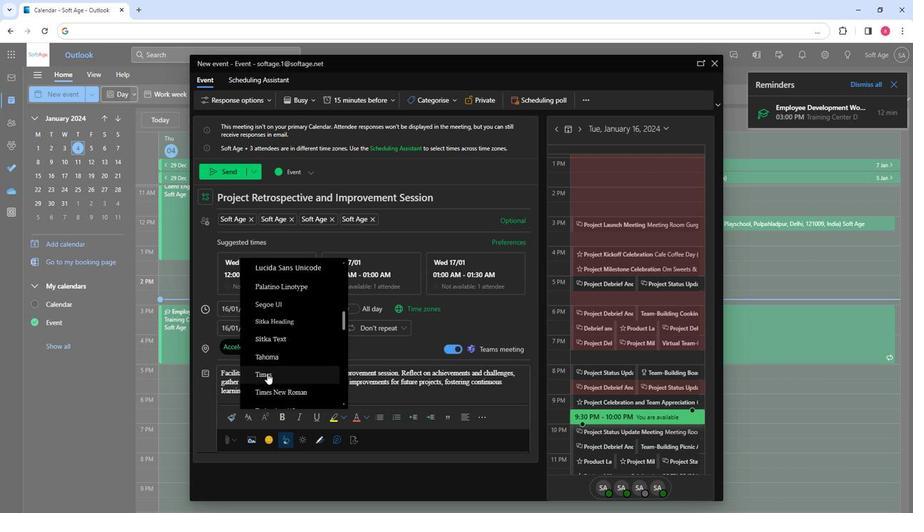 
Action: Mouse moved to (281, 417)
Screenshot: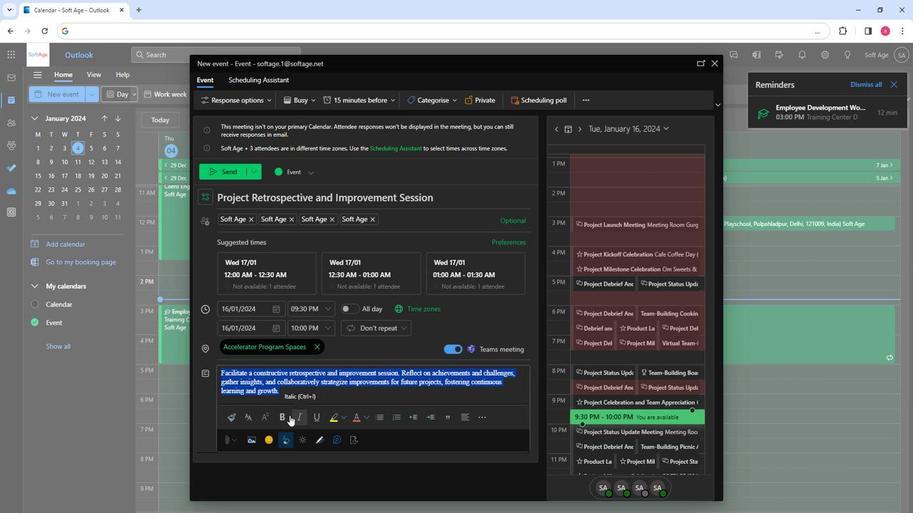 
Action: Mouse pressed left at (281, 417)
Screenshot: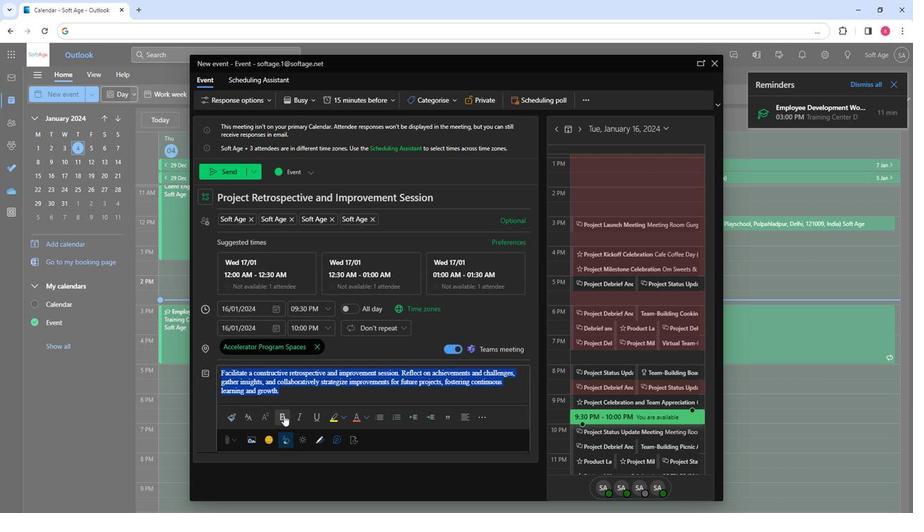 
Action: Mouse moved to (426, 418)
Screenshot: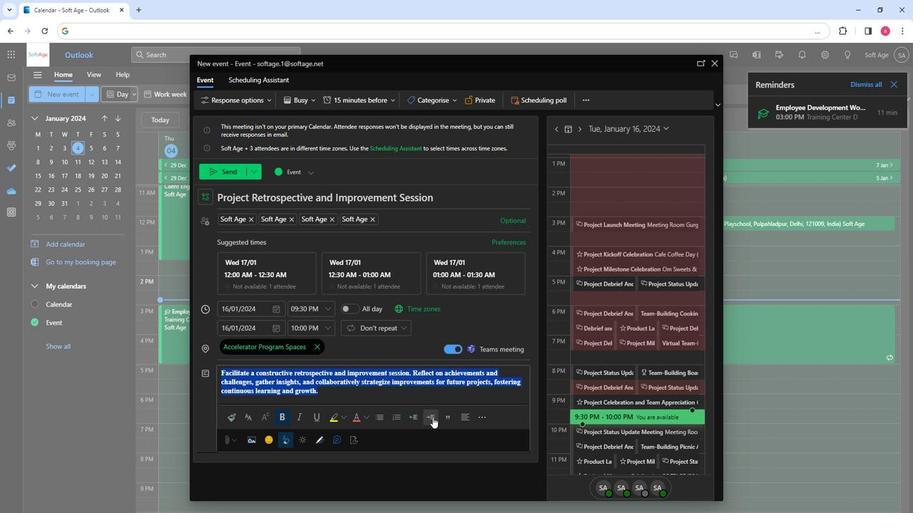 
Action: Mouse pressed left at (426, 418)
Screenshot: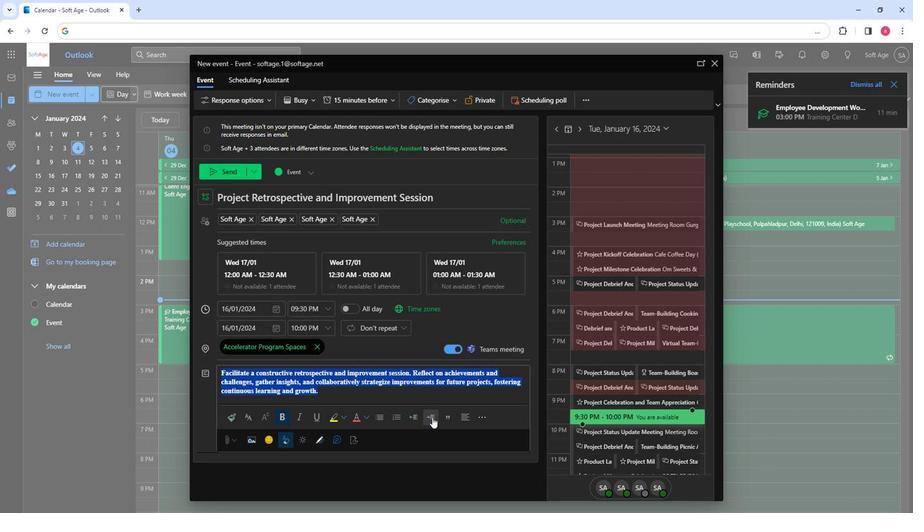 
Action: Mouse moved to (363, 417)
Screenshot: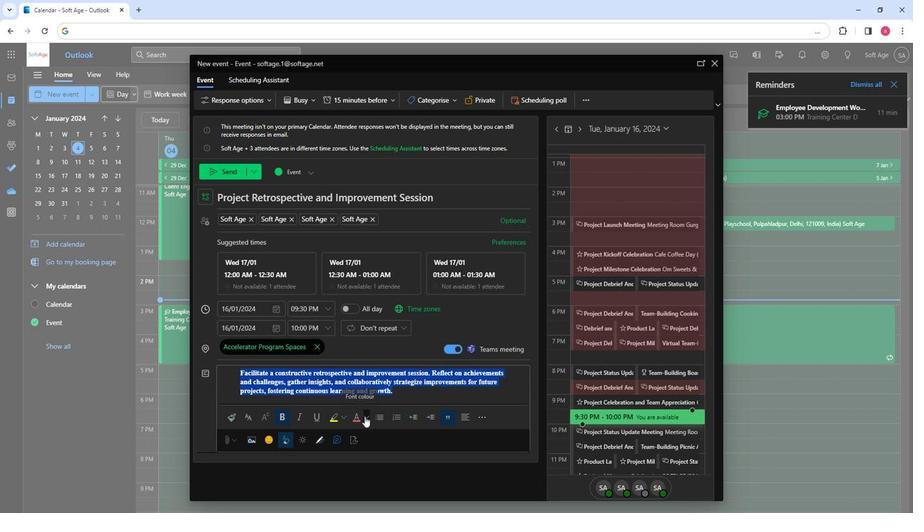 
Action: Mouse pressed left at (363, 417)
Screenshot: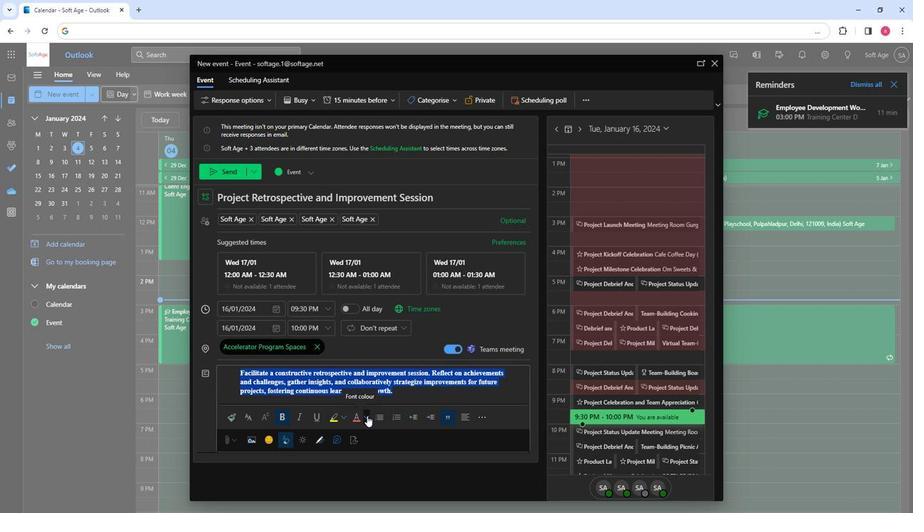 
Action: Mouse moved to (386, 364)
Screenshot: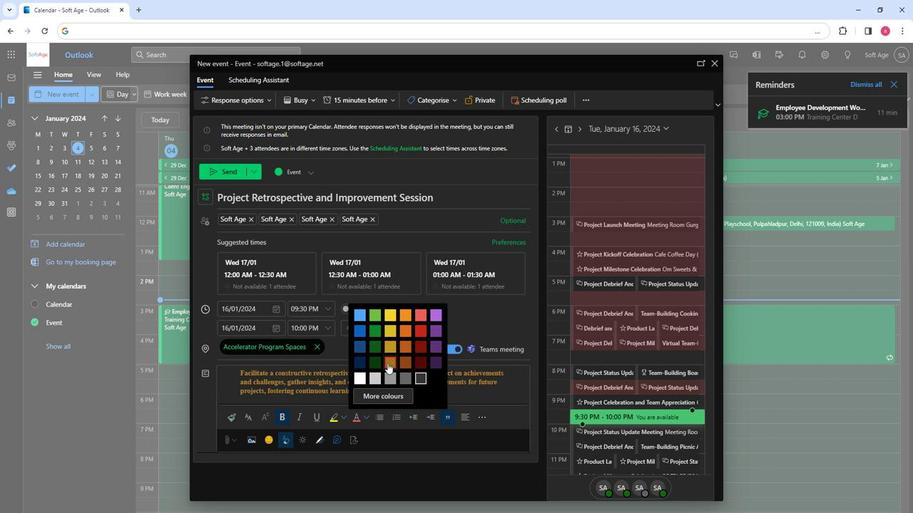 
Action: Mouse pressed left at (386, 364)
Screenshot: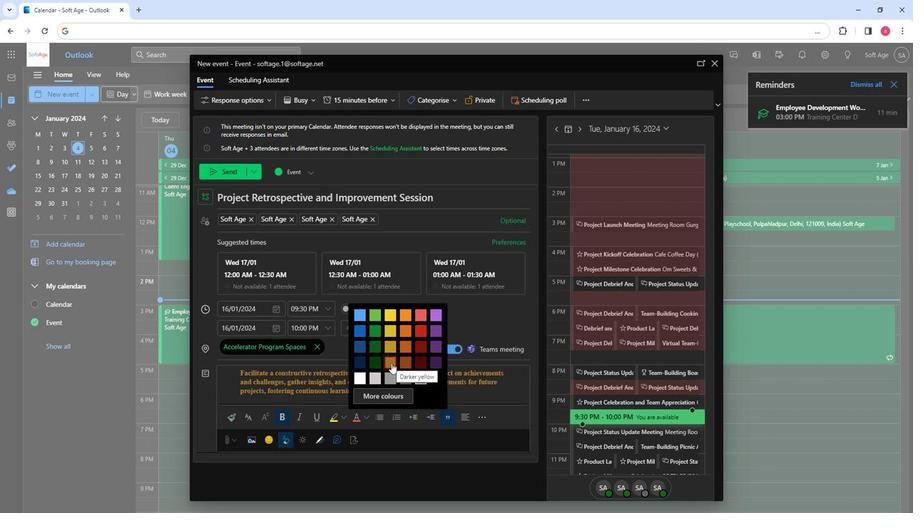 
Action: Mouse moved to (435, 401)
Screenshot: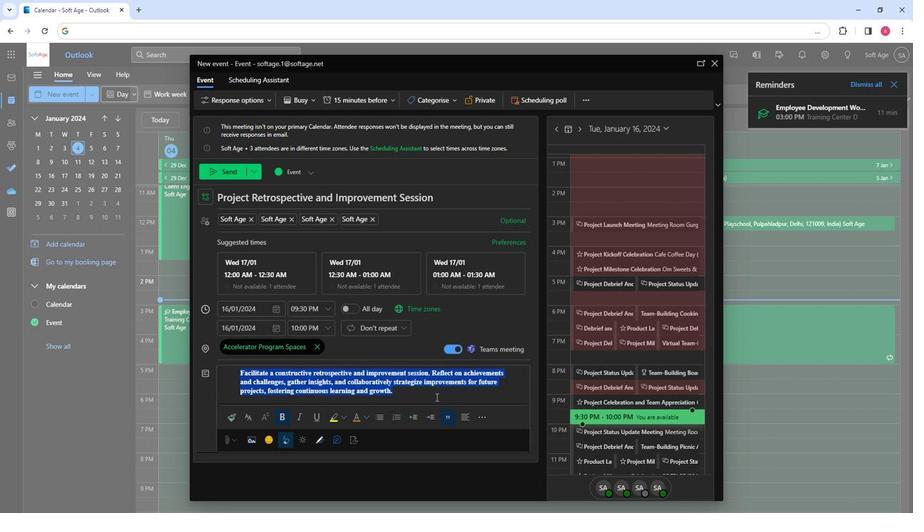 
Action: Mouse pressed left at (435, 401)
Screenshot: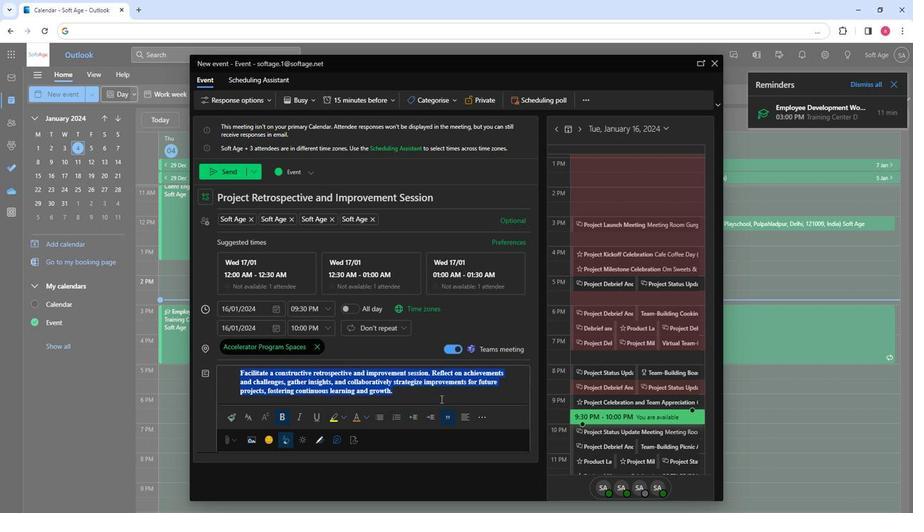 
Action: Mouse moved to (219, 174)
Screenshot: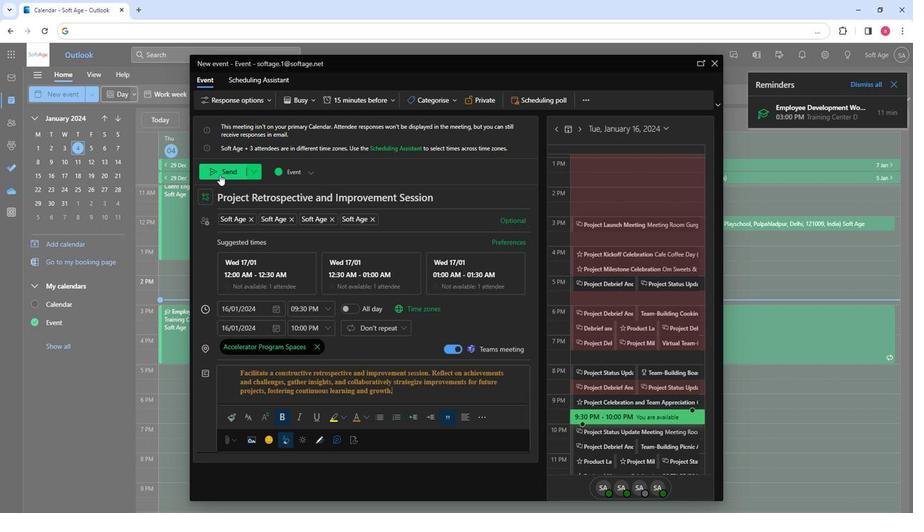 
Action: Mouse pressed left at (219, 174)
Screenshot: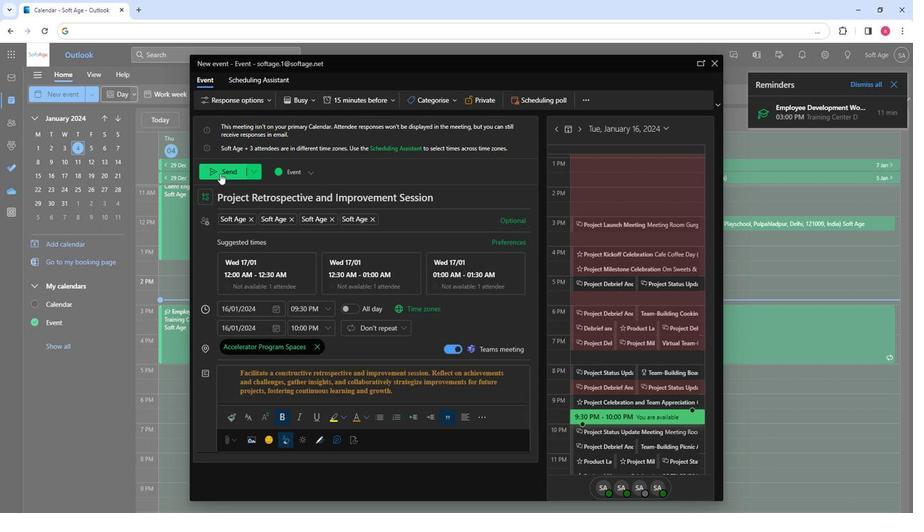 
Action: Mouse moved to (379, 457)
Screenshot: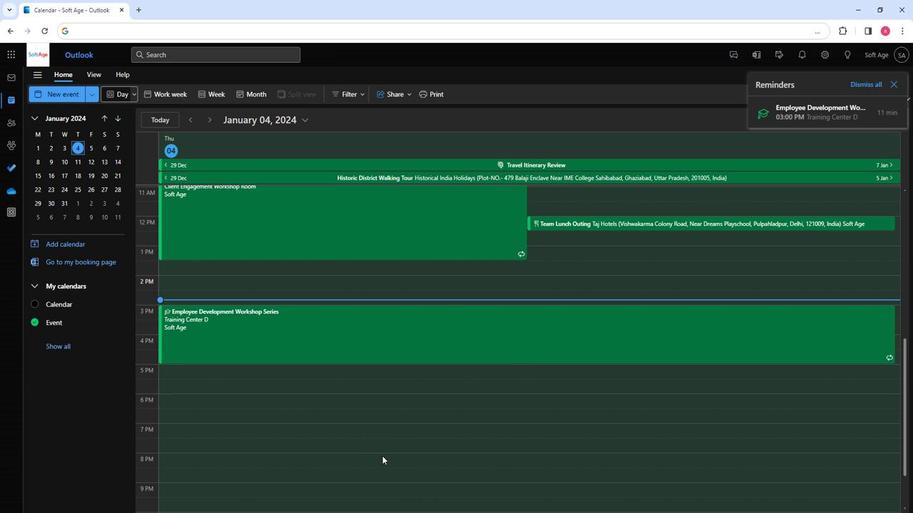 
